 Task: Add an event with the title Team Building Retreat: Outdoor Adventure Activities, date '2024/05/11', time 7:30 AM to 9:30 AMand add a description: Participants will explore techniques for collaborative problem-solving, exploring win-win solutions and alternatives that satisfy both parties' interests. They will also learn how to identify and overcome common negotiation obstacles., put the event into Red category . Add location for the event as: Paris, France, logged in from the account softage.3@softage.netand send the event invitation to softage.5@softage.net and softage.6@softage.net. Set a reminder for the event 30 minutes before
Action: Mouse moved to (129, 128)
Screenshot: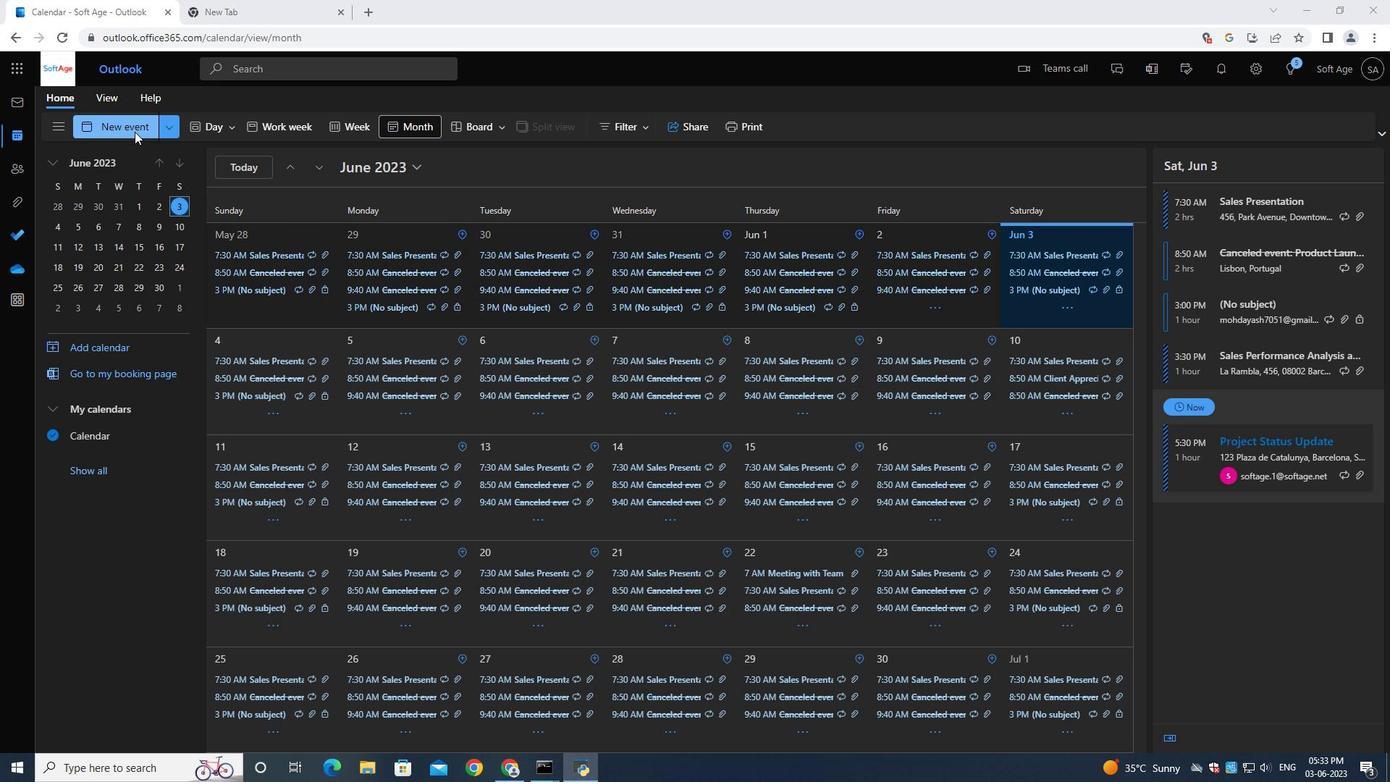 
Action: Mouse pressed left at (129, 128)
Screenshot: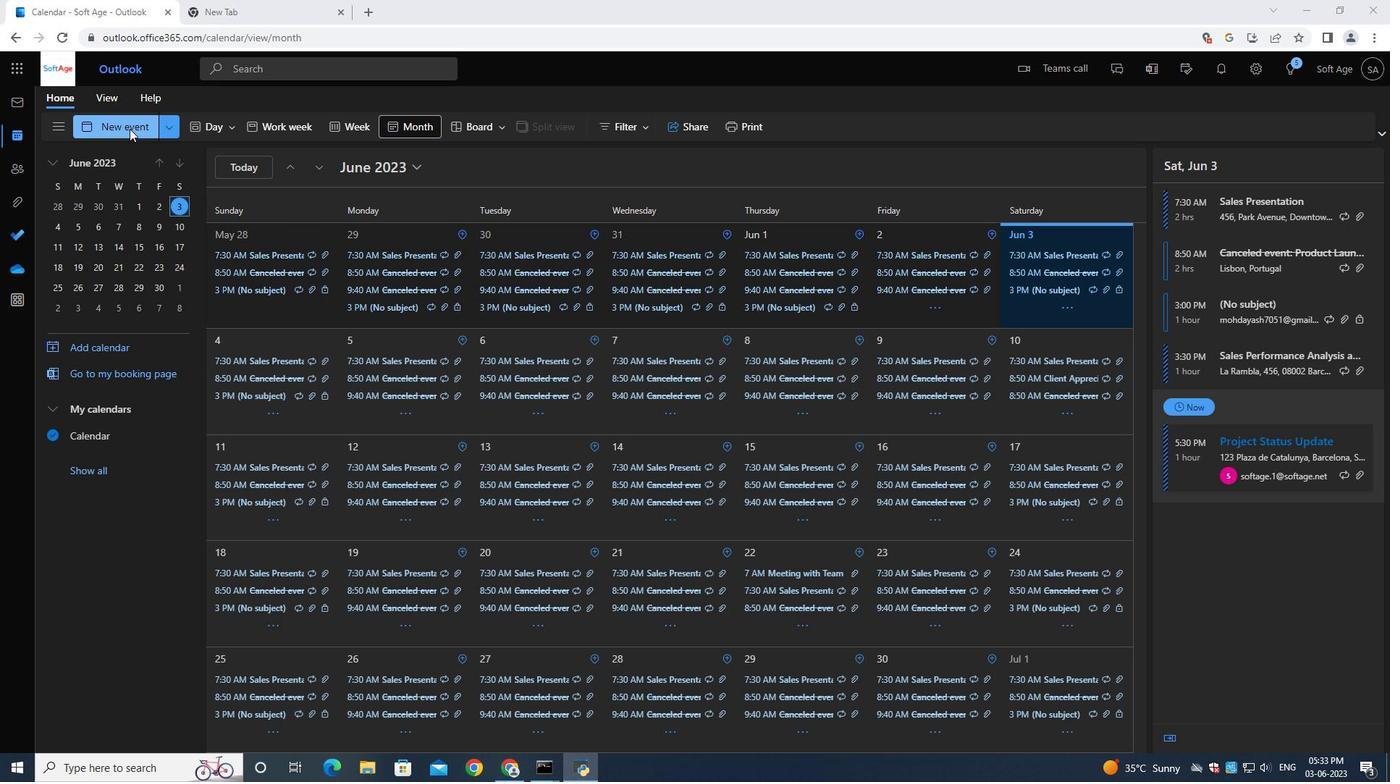 
Action: Mouse moved to (366, 219)
Screenshot: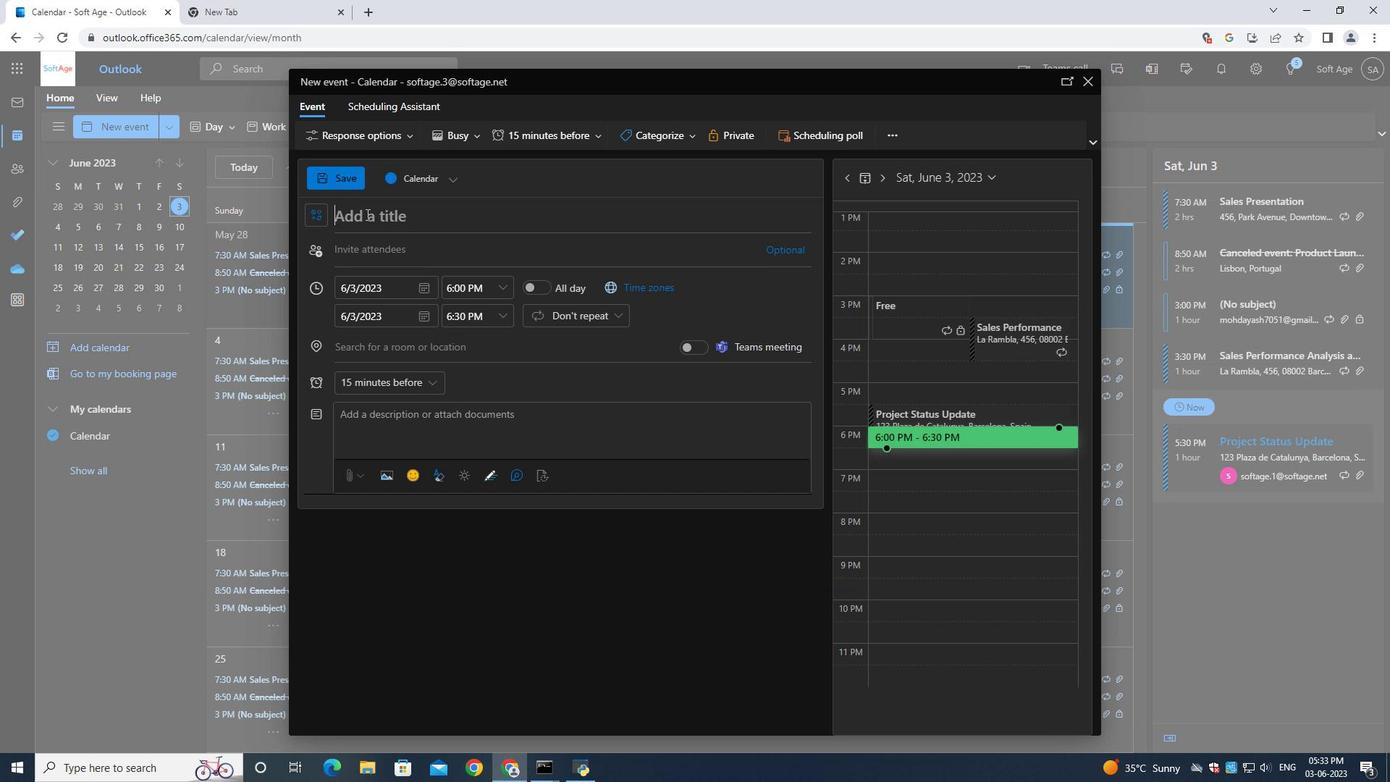 
Action: Key pressed <Key.shift>Team<Key.space><Key.shift>Building<Key.space><Key.shift>Retreat<Key.shift_r><Key.shift_r>:<Key.space><Key.shift><Key.shift><Key.shift><Key.shift><Key.shift><Key.shift><Key.shift><Key.shift><Key.shift><Key.shift><Key.shift><Key.shift><Key.shift><Key.shift><Key.shift><Key.shift><Key.shift><Key.shift><Key.shift><Key.shift><Key.shift><Key.shift><Key.shift><Key.shift><Key.shift><Key.shift><Key.shift><Key.shift><Key.shift><Key.shift><Key.shift><Key.shift><Key.shift><Key.shift>Outdoor<Key.space><Key.shift>Adventure<Key.space><Key.shift>Activities
Screenshot: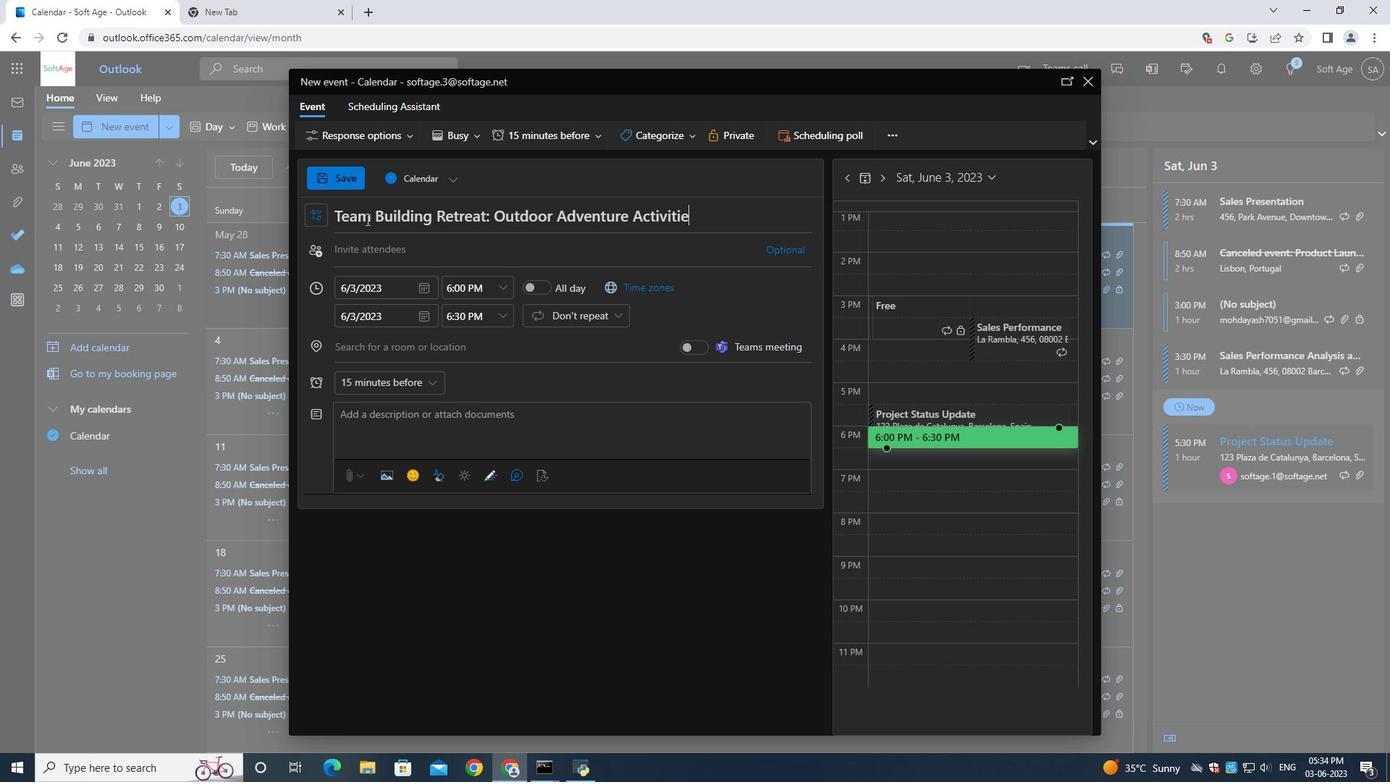 
Action: Mouse moved to (431, 290)
Screenshot: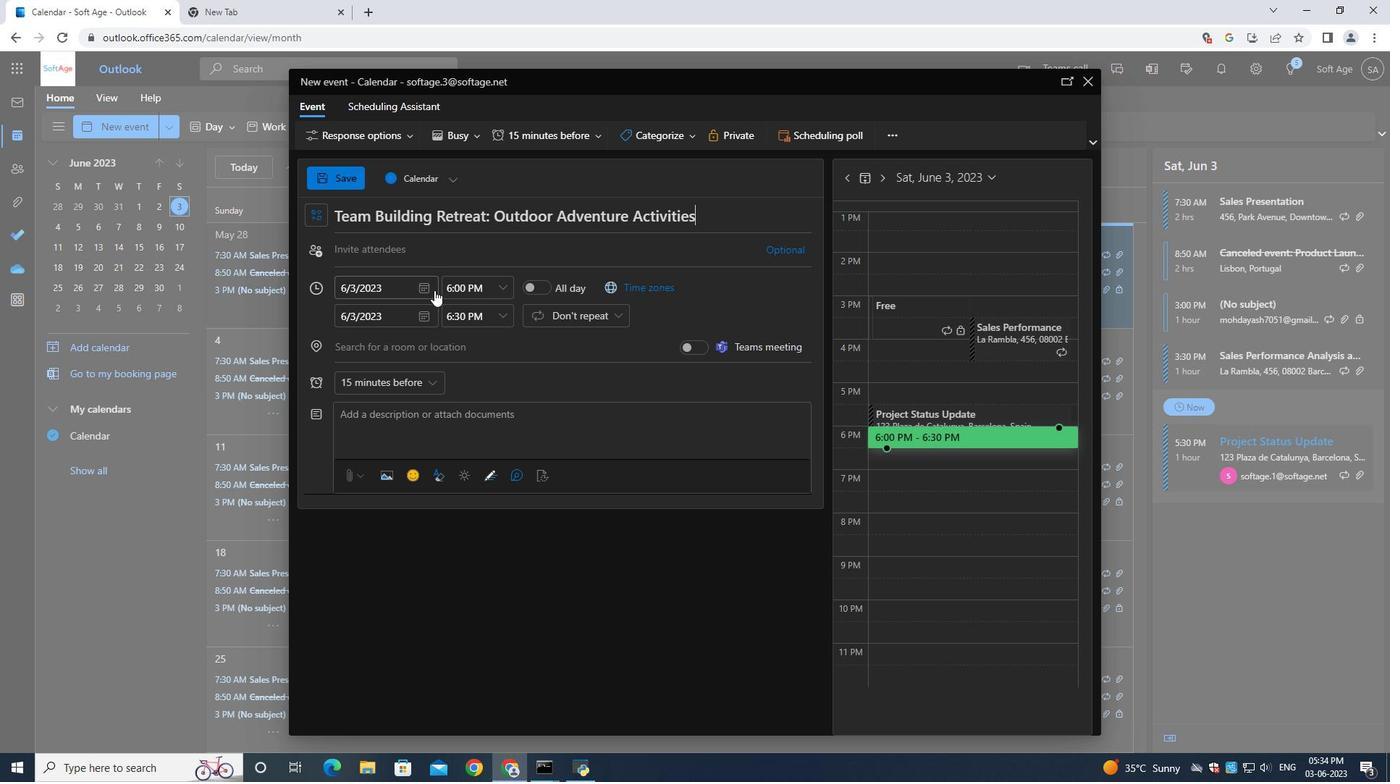 
Action: Mouse pressed left at (431, 290)
Screenshot: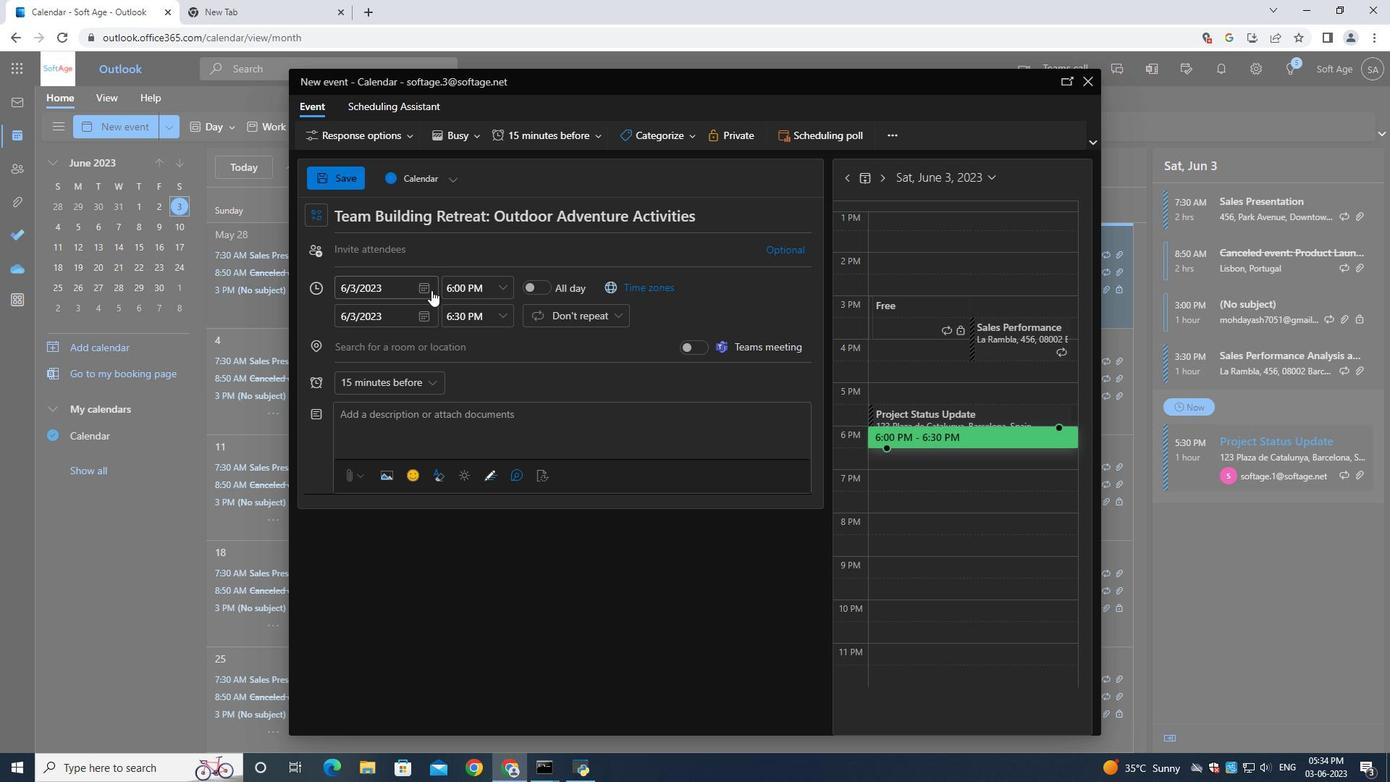 
Action: Mouse moved to (476, 317)
Screenshot: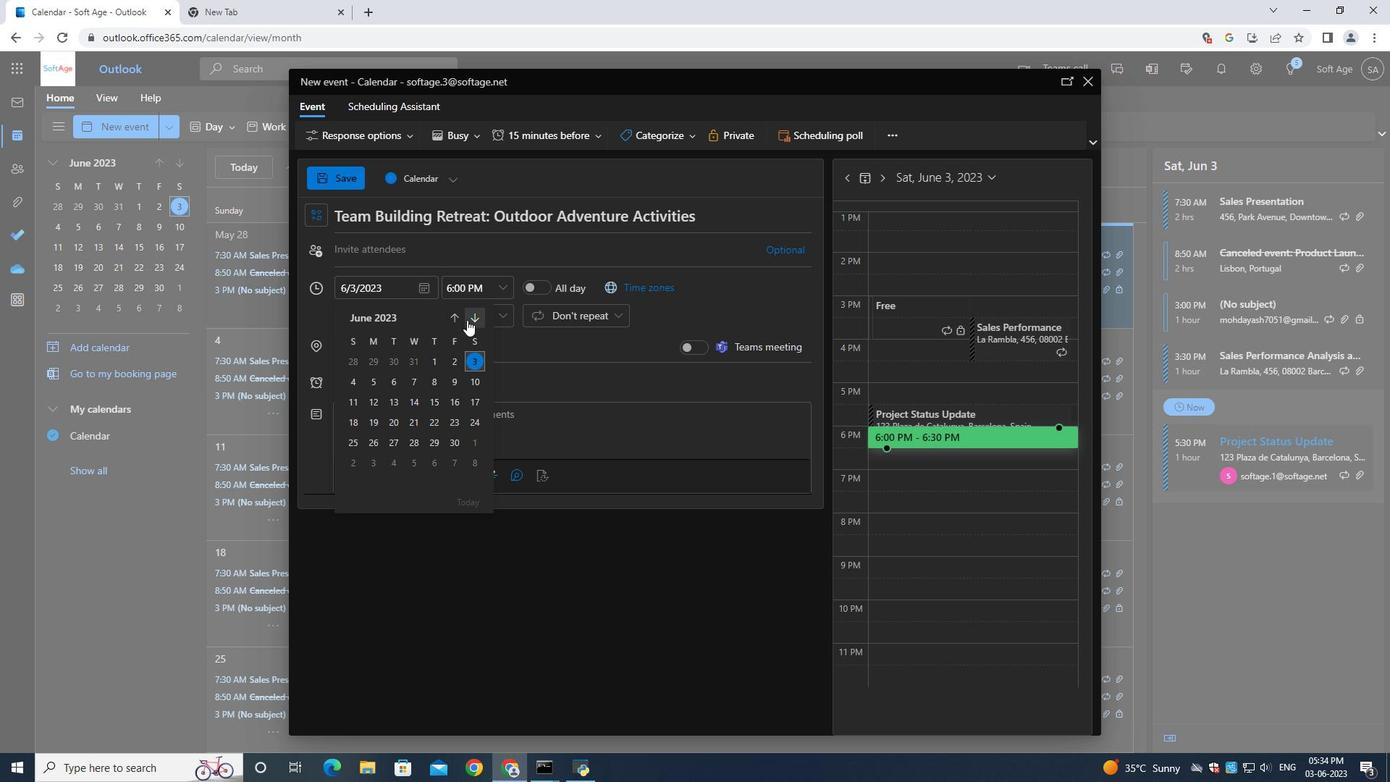 
Action: Mouse pressed left at (476, 317)
Screenshot: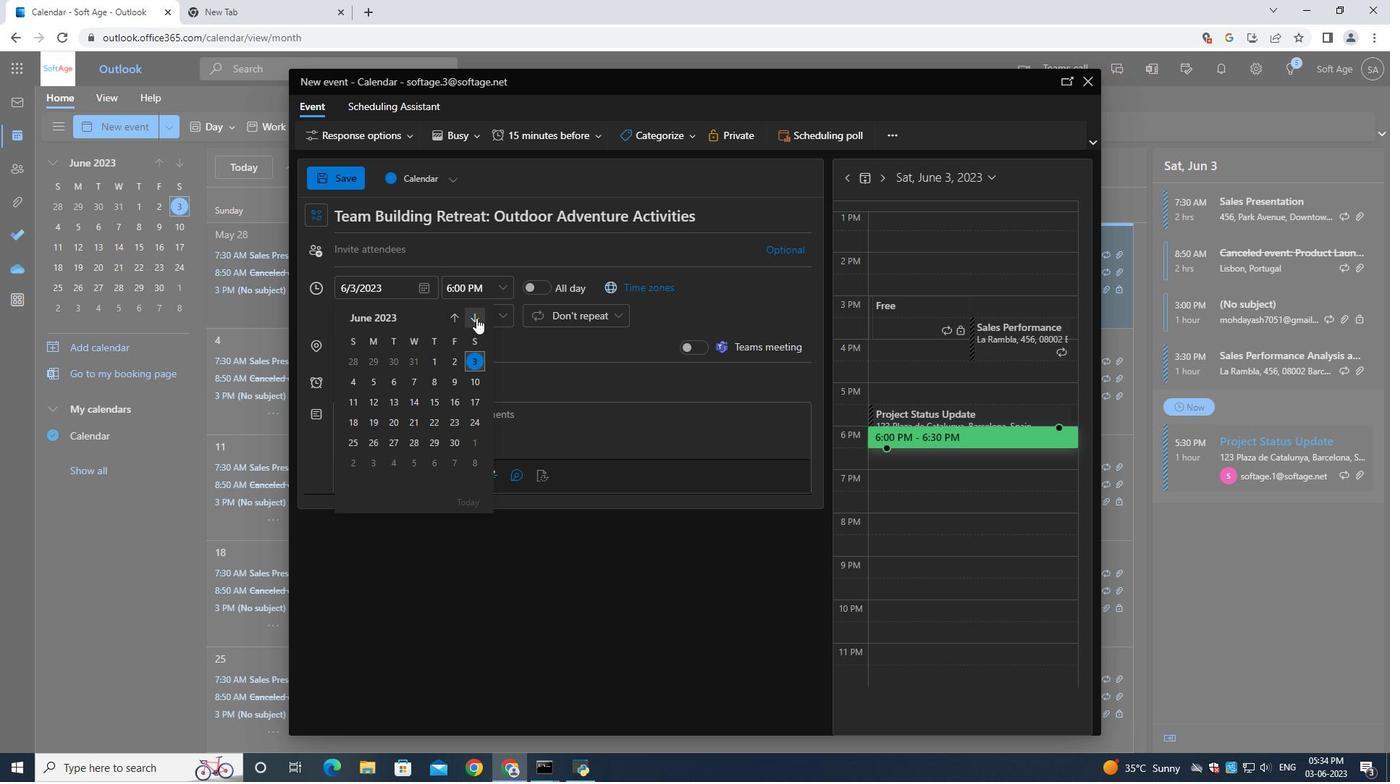 
Action: Mouse moved to (475, 317)
Screenshot: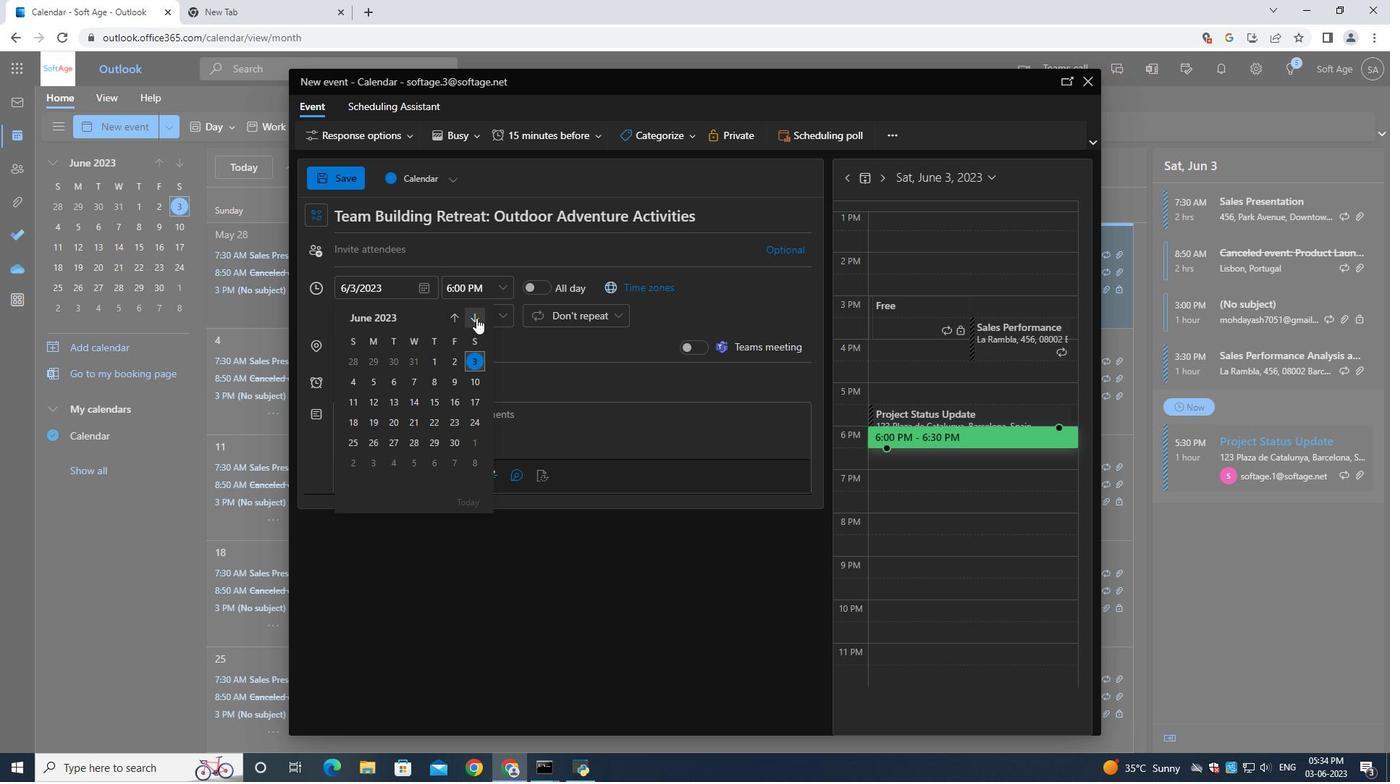 
Action: Mouse pressed left at (475, 317)
Screenshot: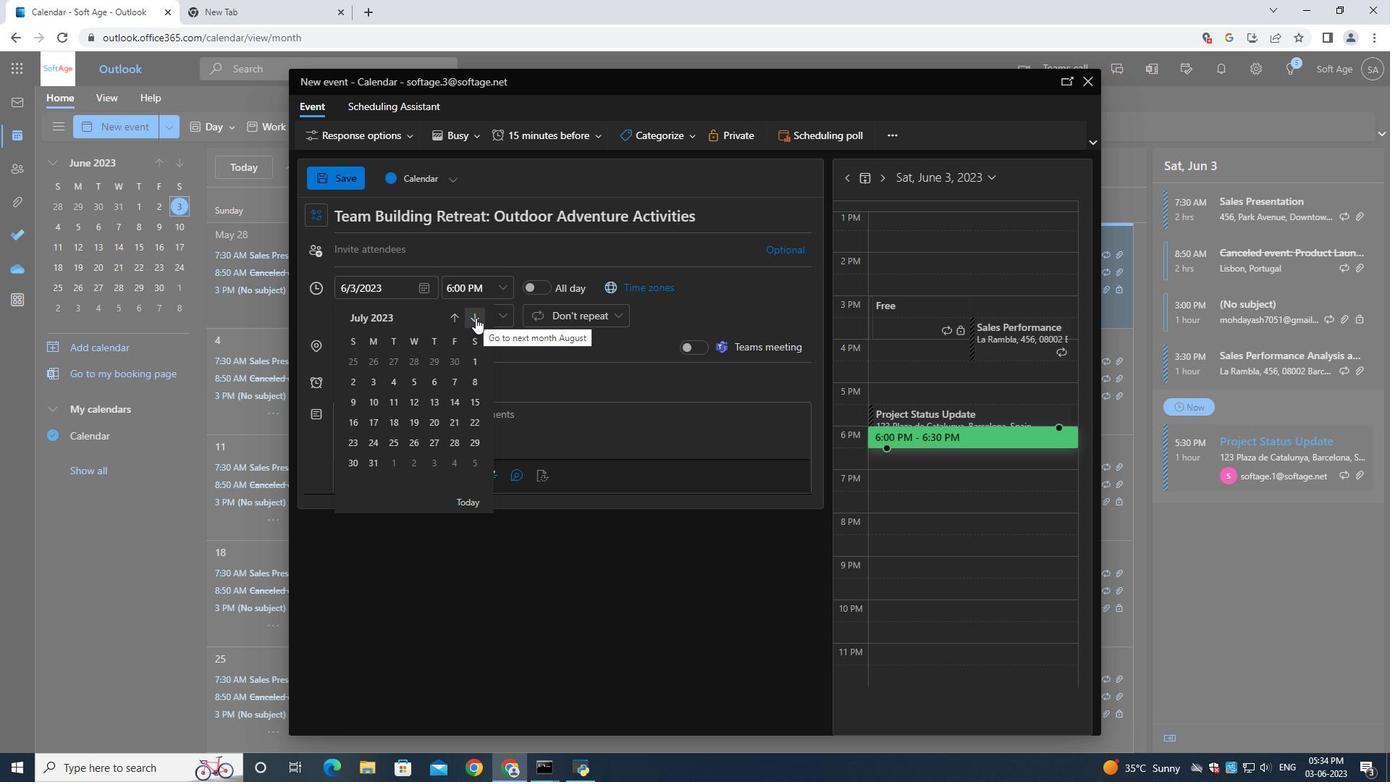 
Action: Mouse moved to (477, 317)
Screenshot: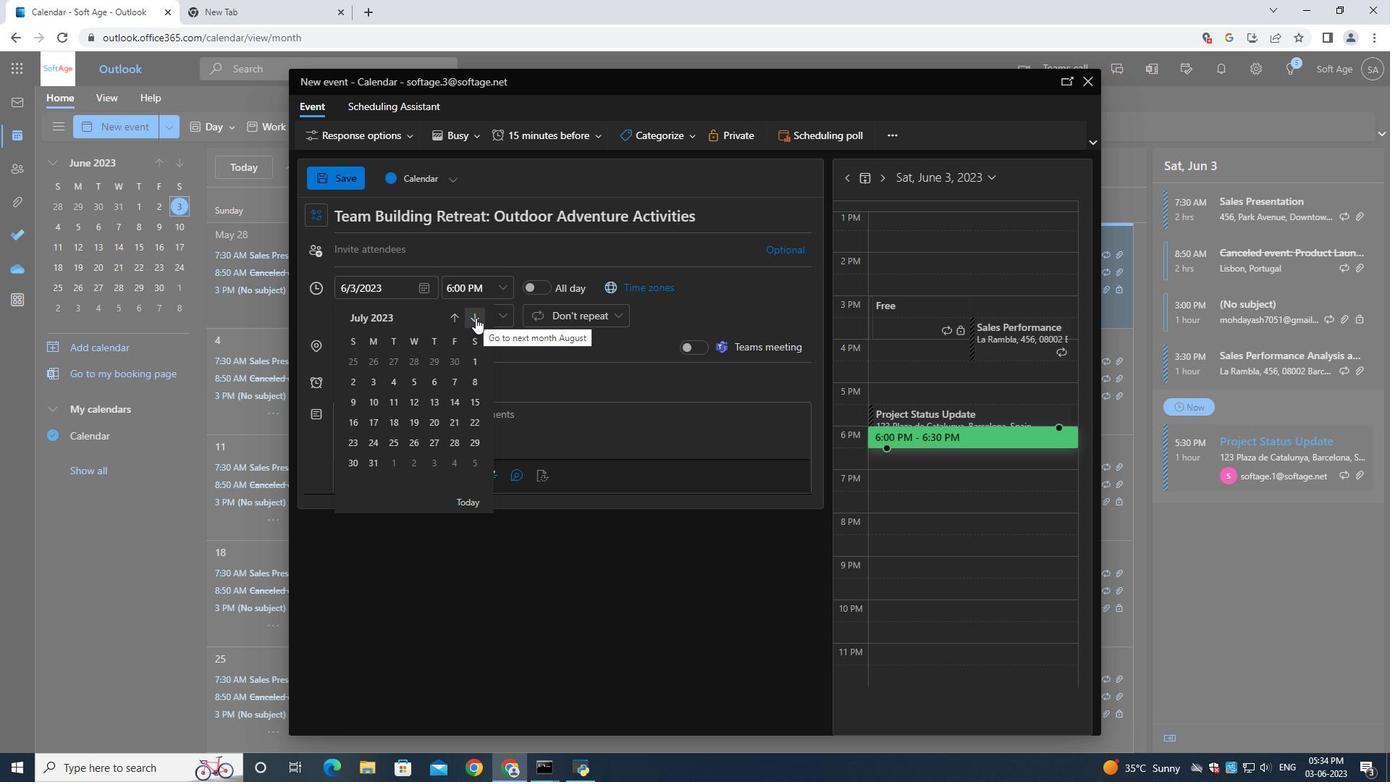 
Action: Mouse pressed left at (477, 317)
Screenshot: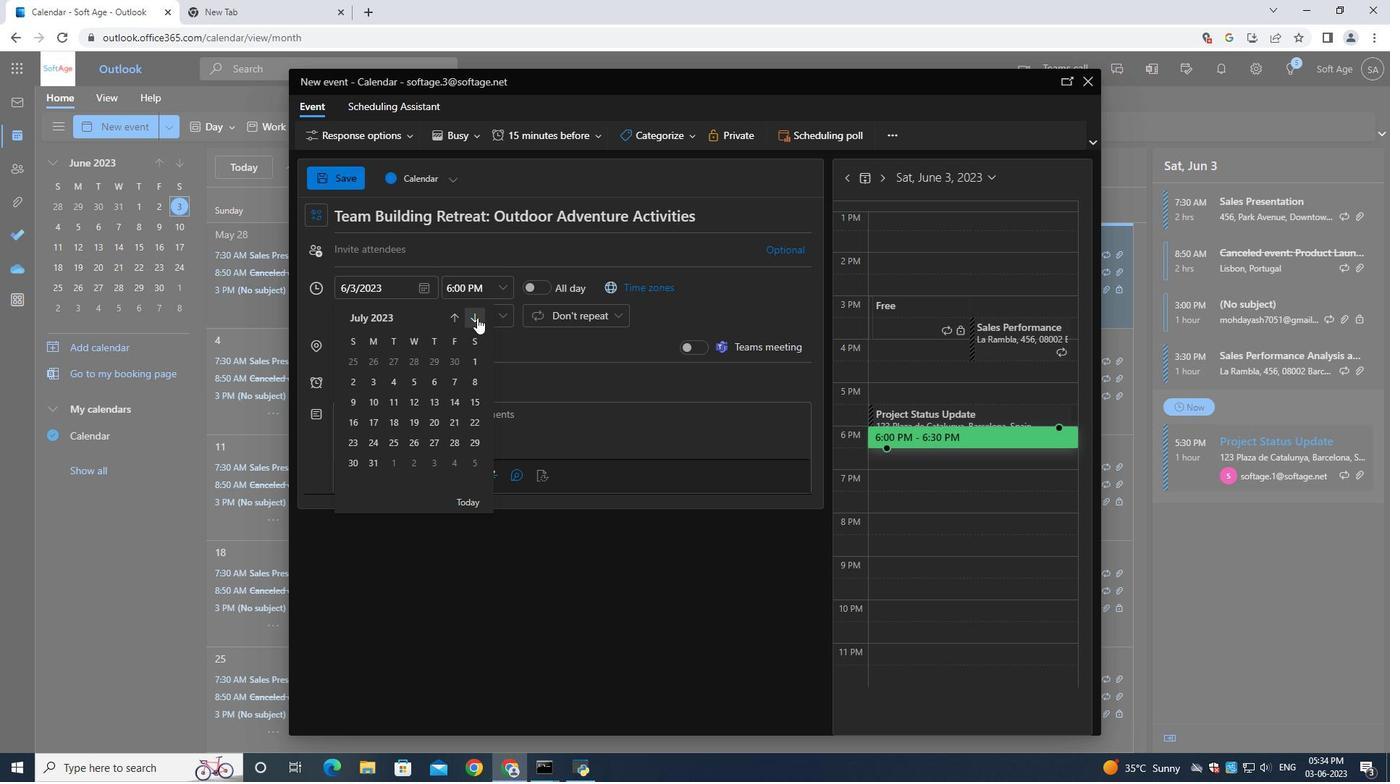 
Action: Mouse pressed left at (477, 317)
Screenshot: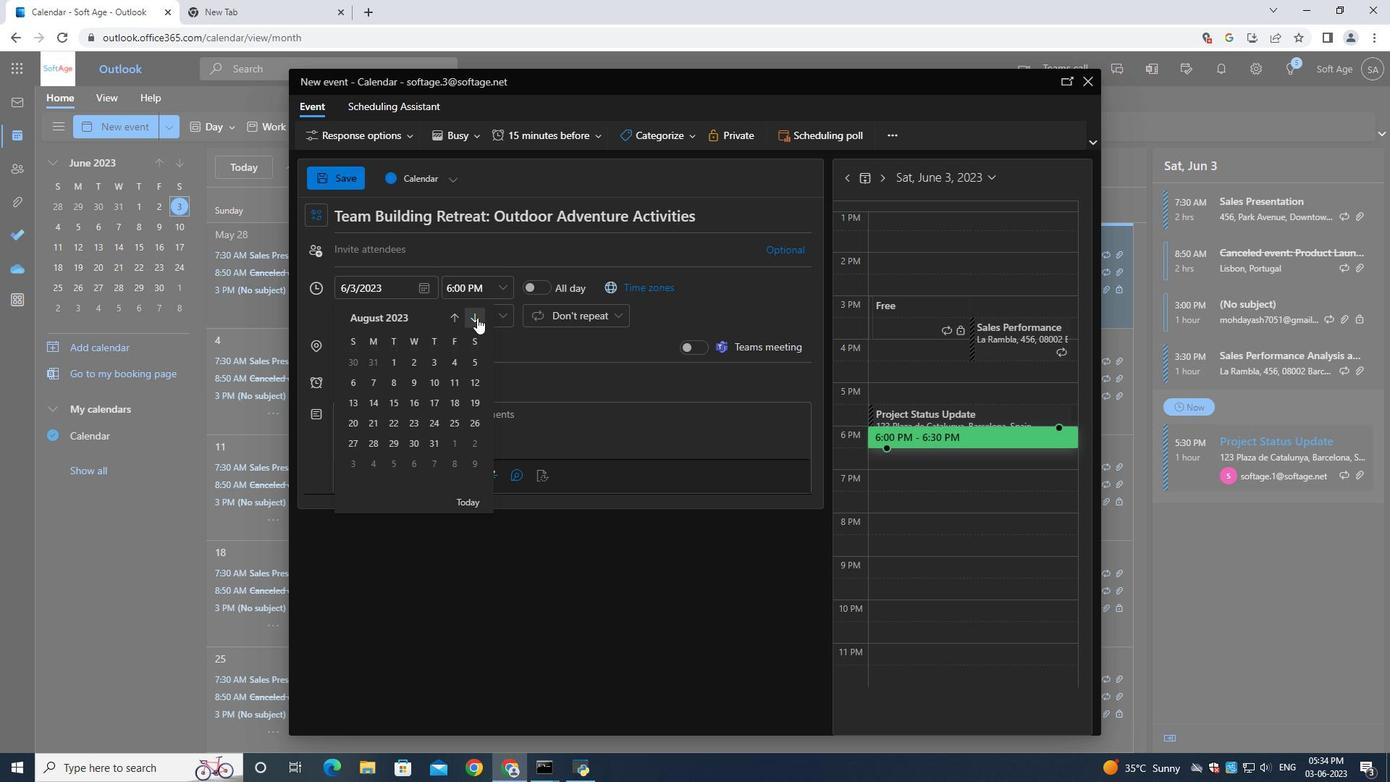 
Action: Mouse pressed left at (477, 317)
Screenshot: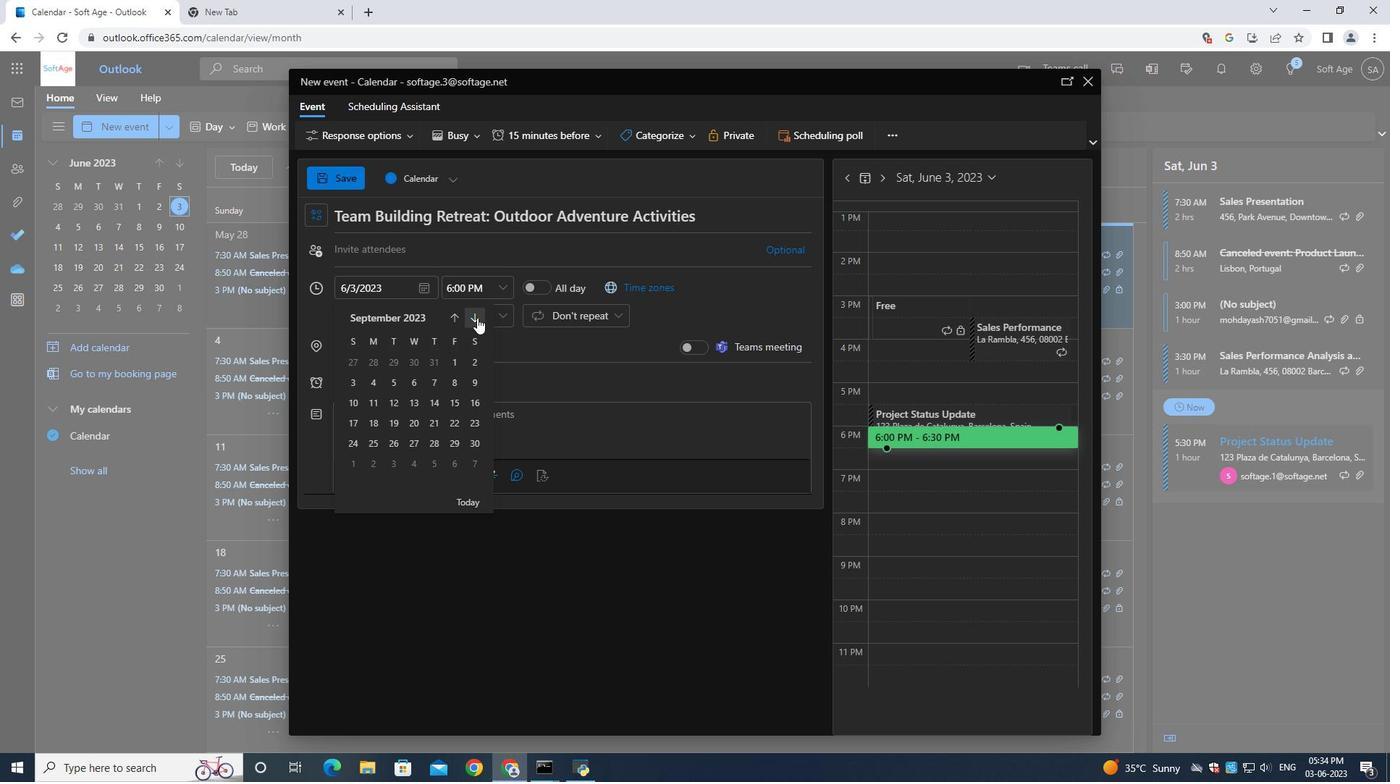 
Action: Mouse moved to (477, 319)
Screenshot: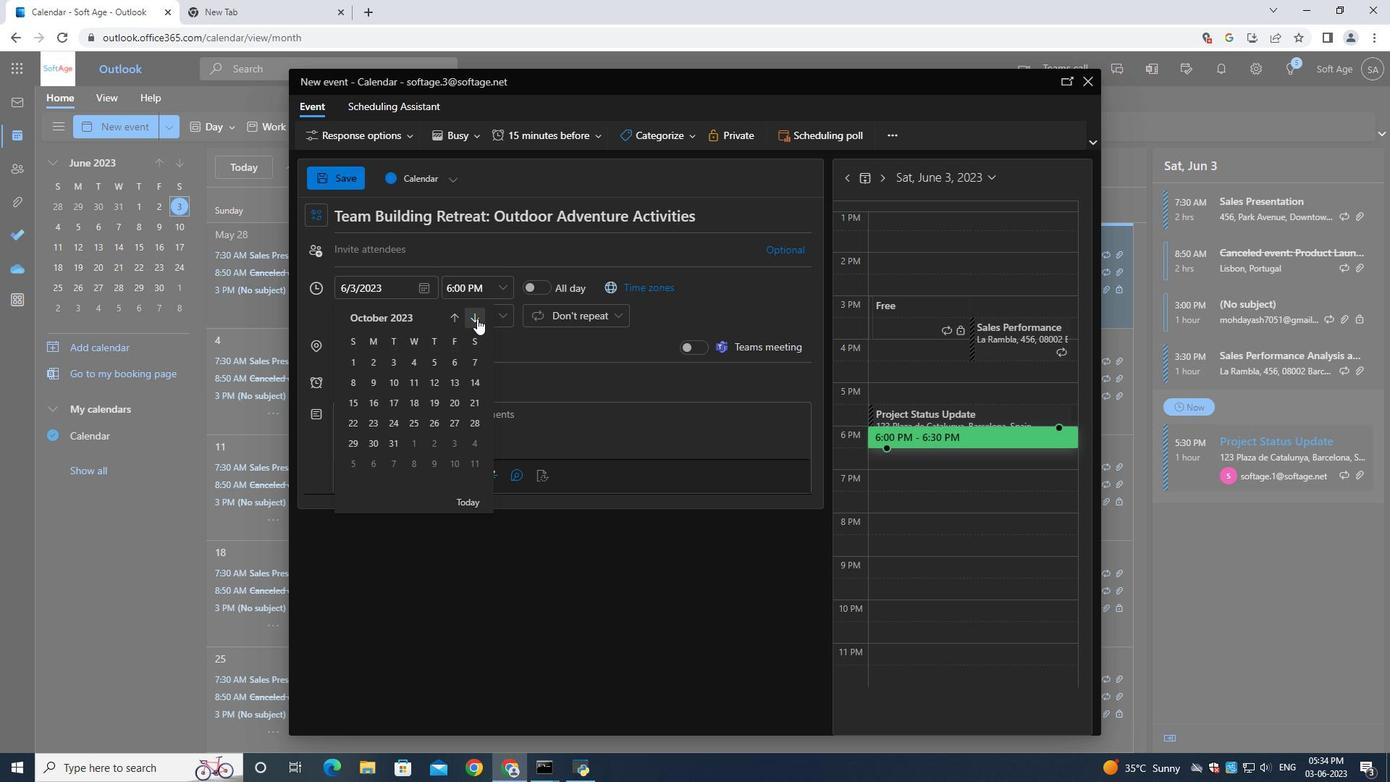 
Action: Mouse pressed left at (477, 319)
Screenshot: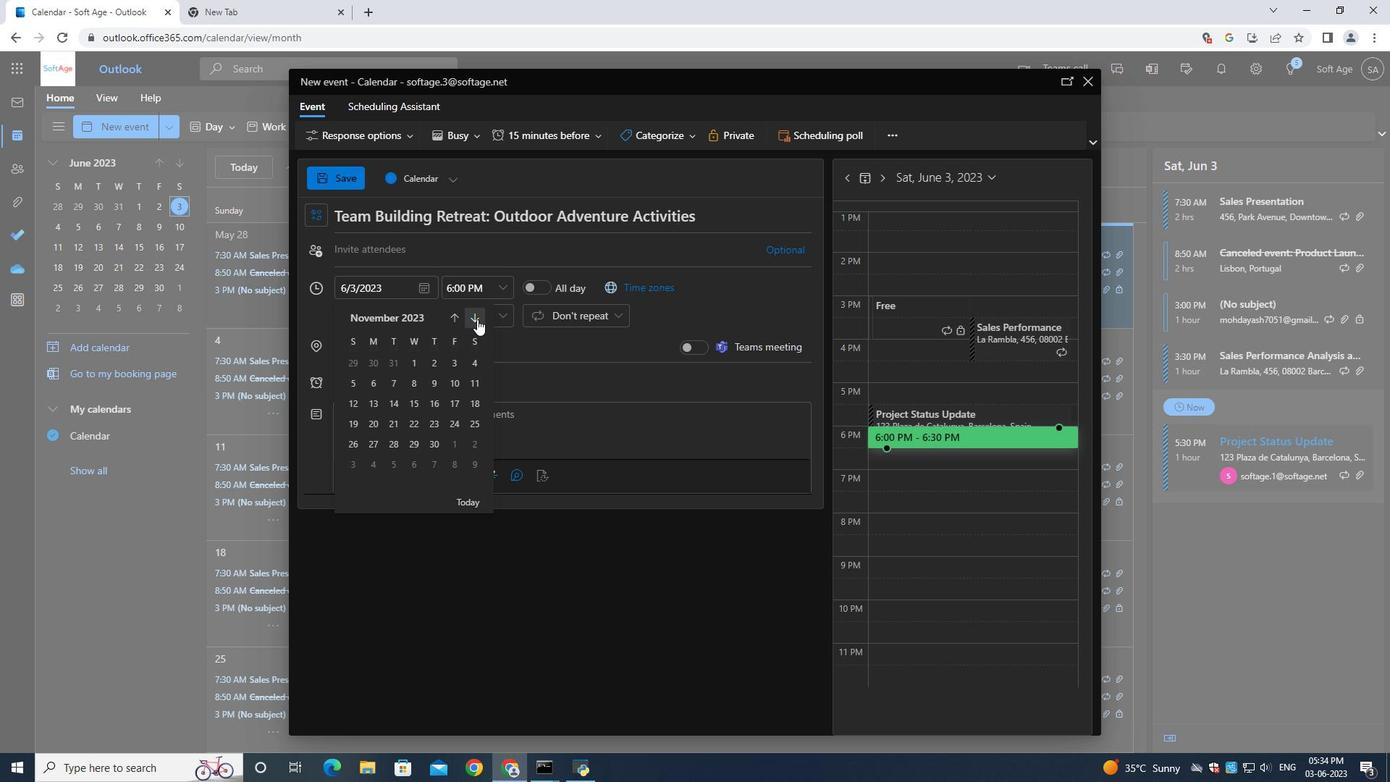 
Action: Mouse pressed left at (477, 319)
Screenshot: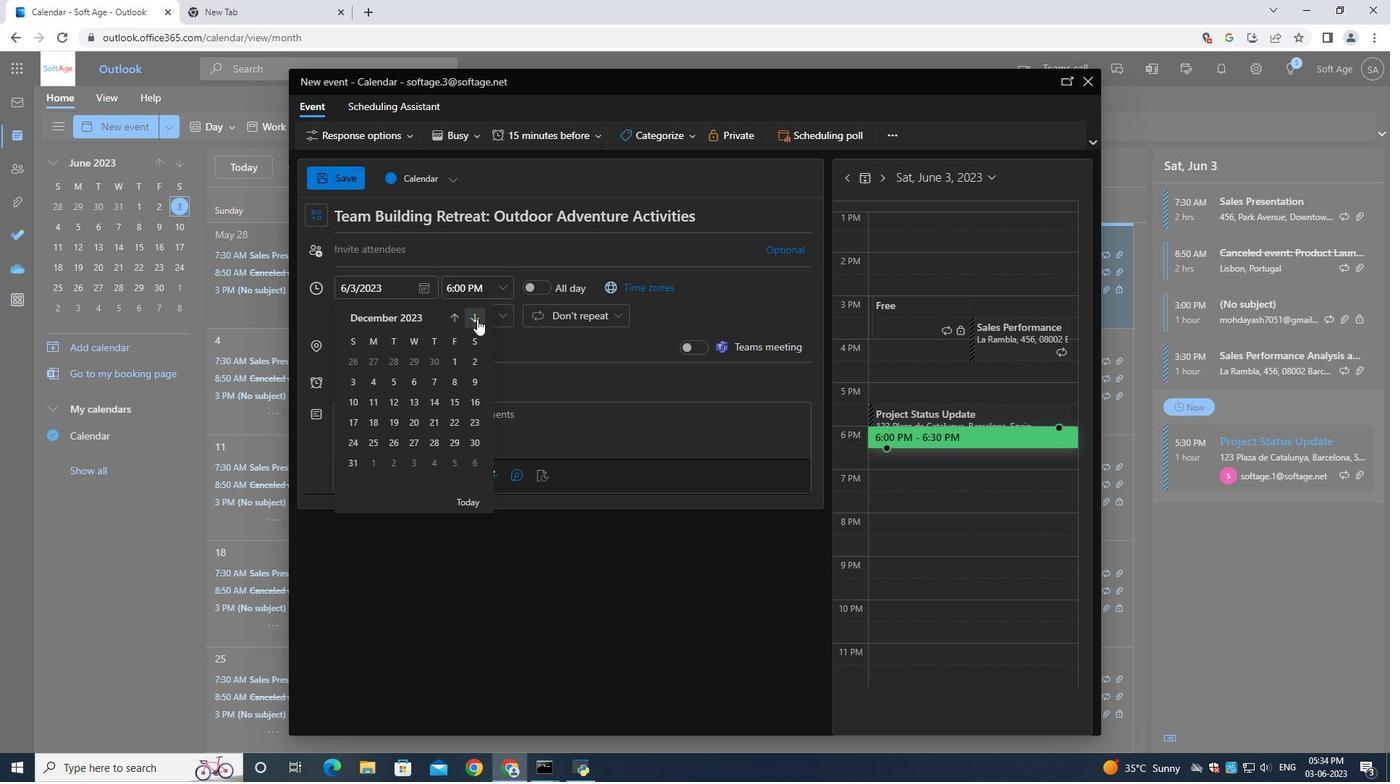
Action: Mouse pressed left at (477, 319)
Screenshot: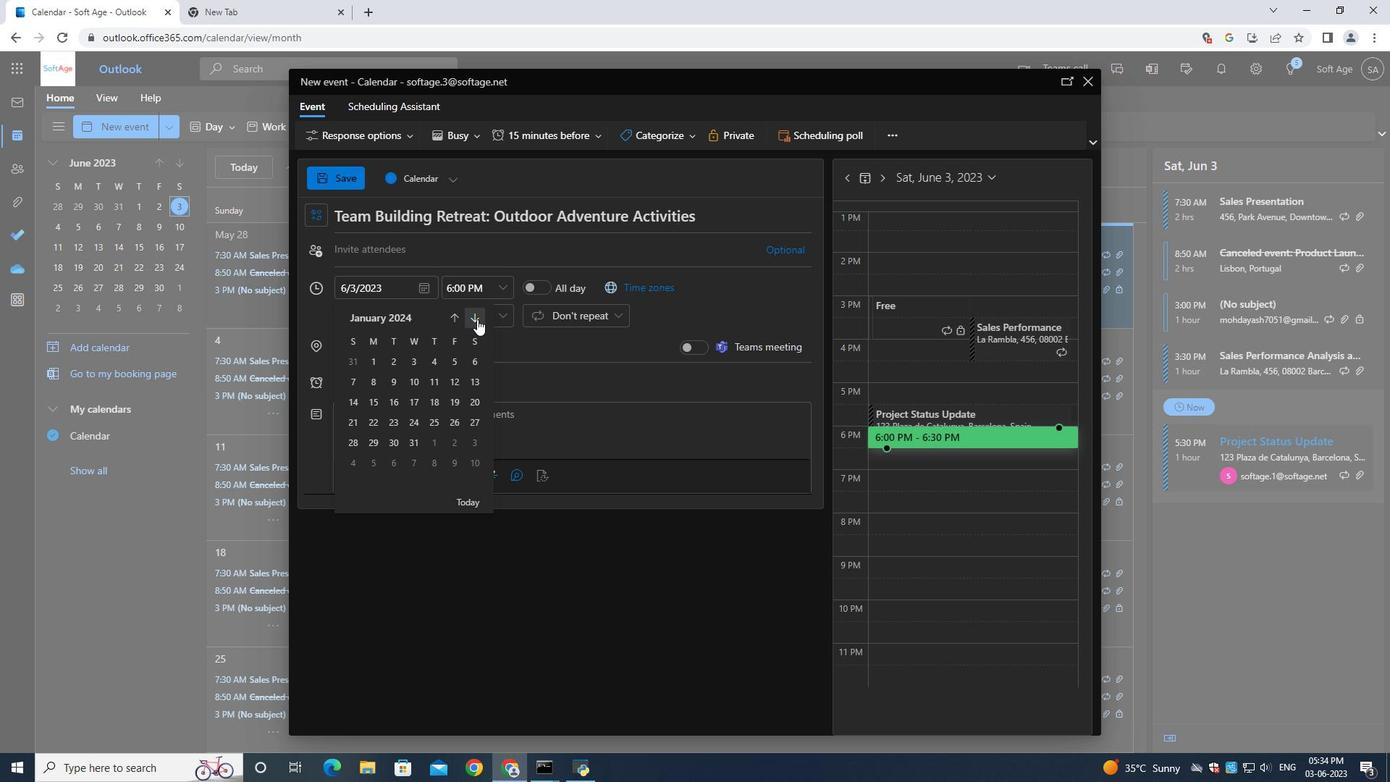 
Action: Mouse pressed left at (477, 319)
Screenshot: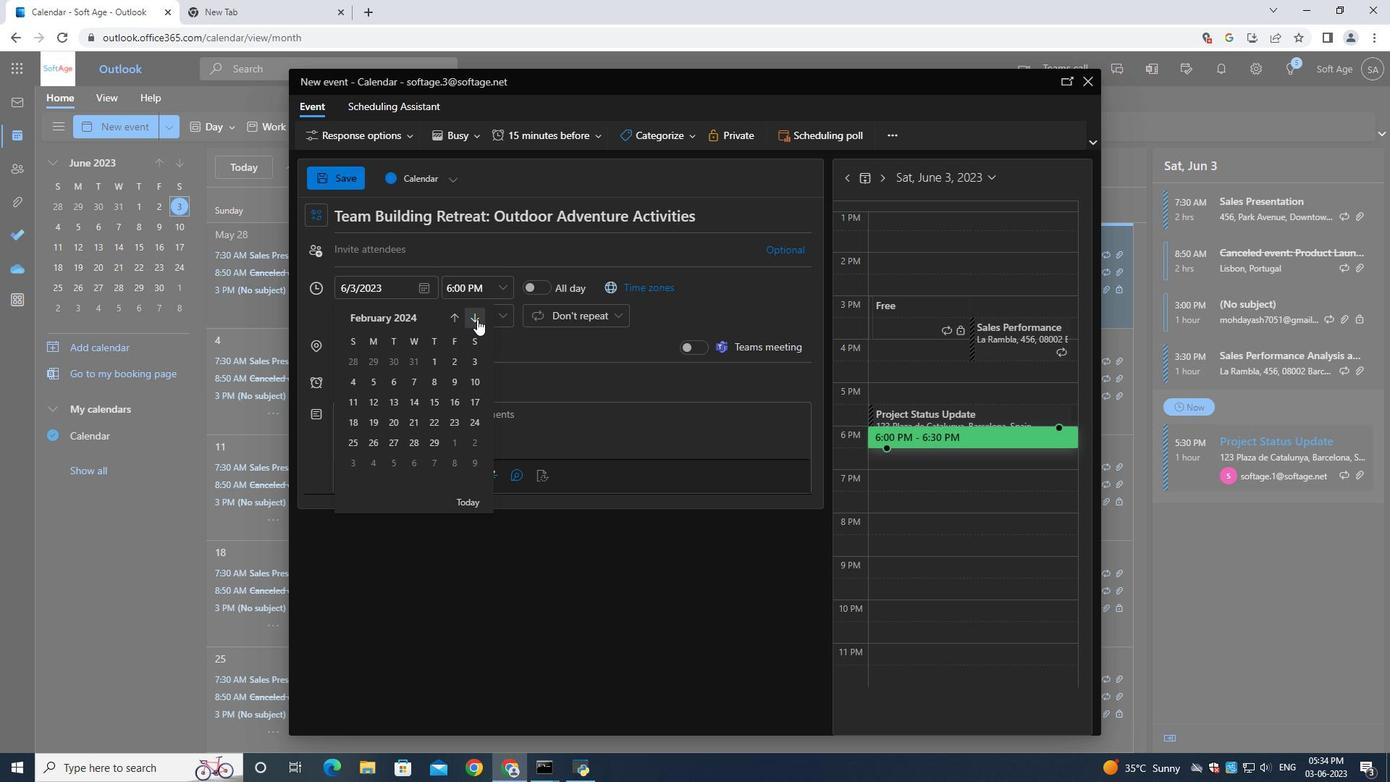 
Action: Mouse pressed left at (477, 319)
Screenshot: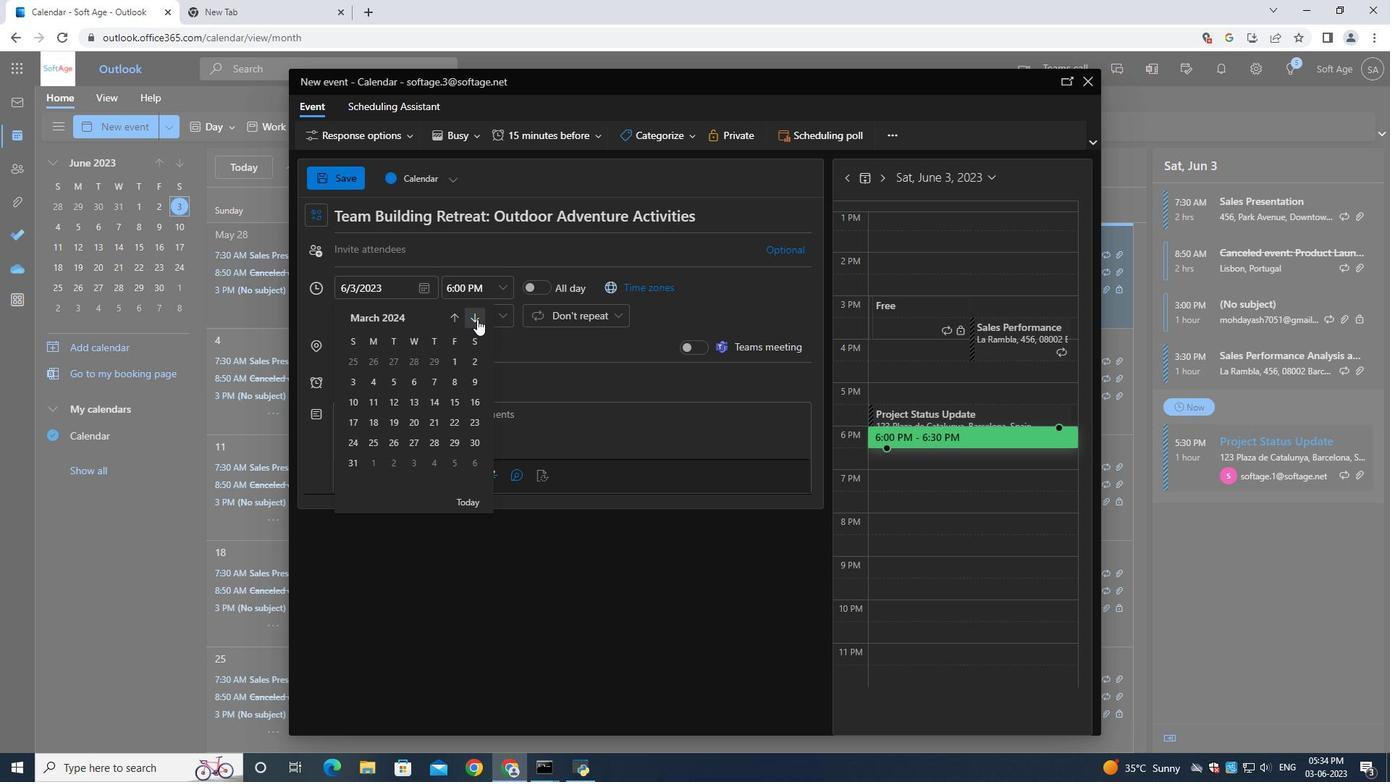 
Action: Mouse pressed left at (477, 319)
Screenshot: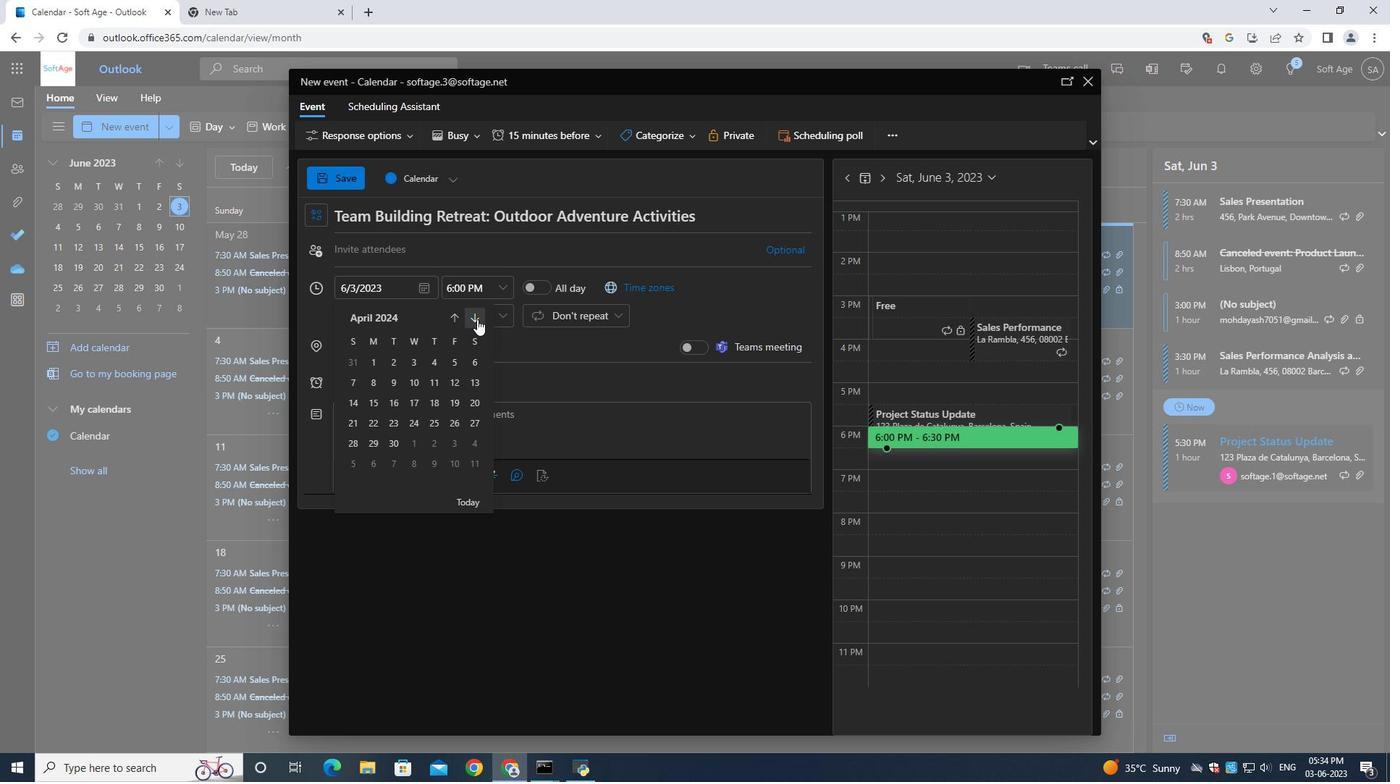 
Action: Mouse moved to (470, 384)
Screenshot: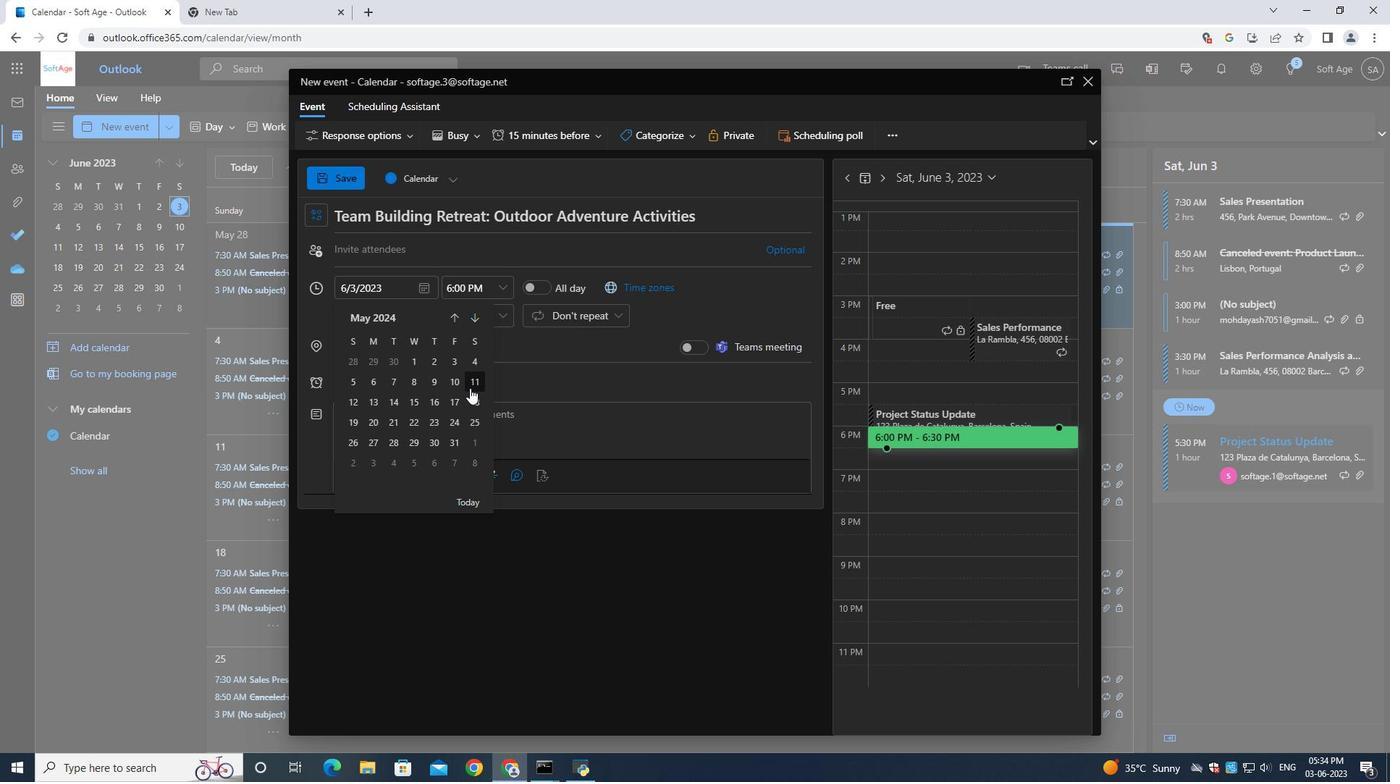 
Action: Mouse pressed left at (470, 384)
Screenshot: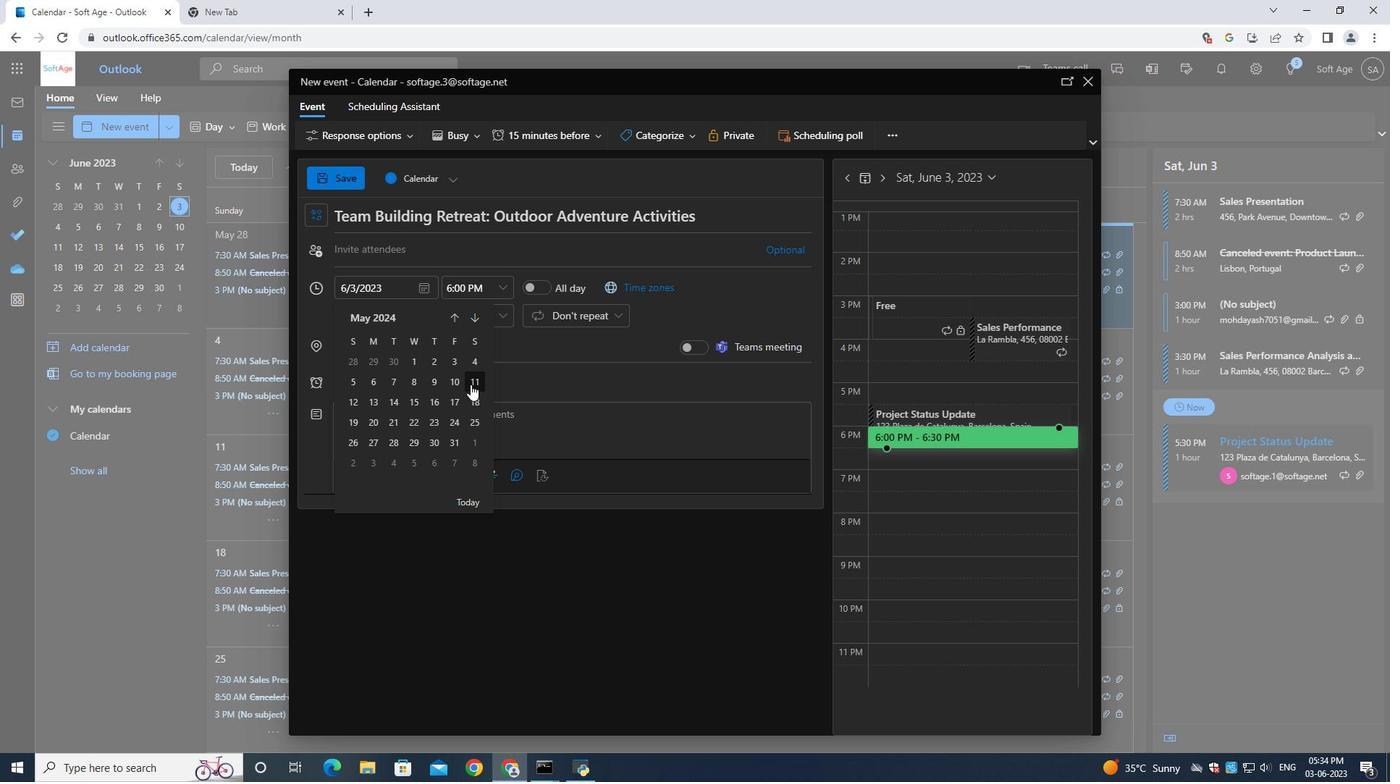 
Action: Mouse moved to (479, 294)
Screenshot: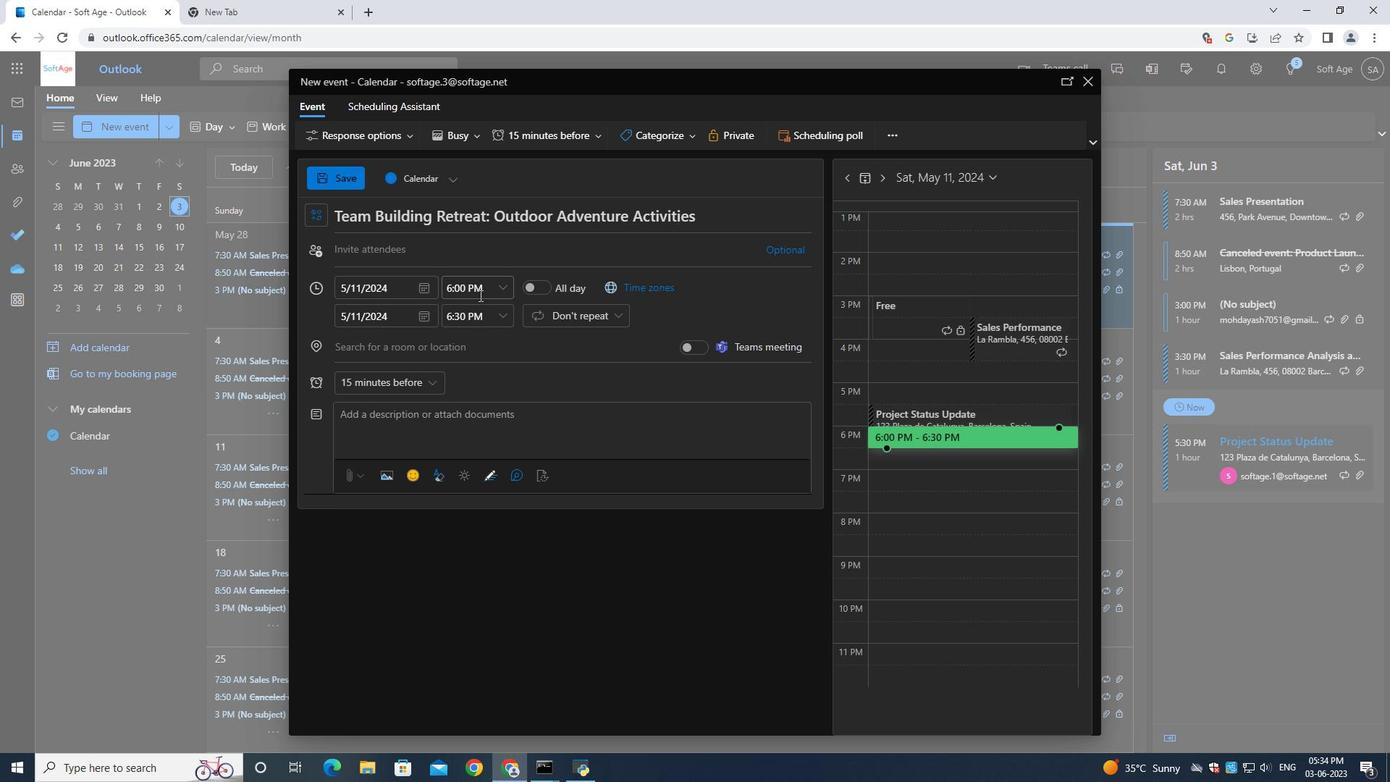 
Action: Mouse pressed left at (479, 294)
Screenshot: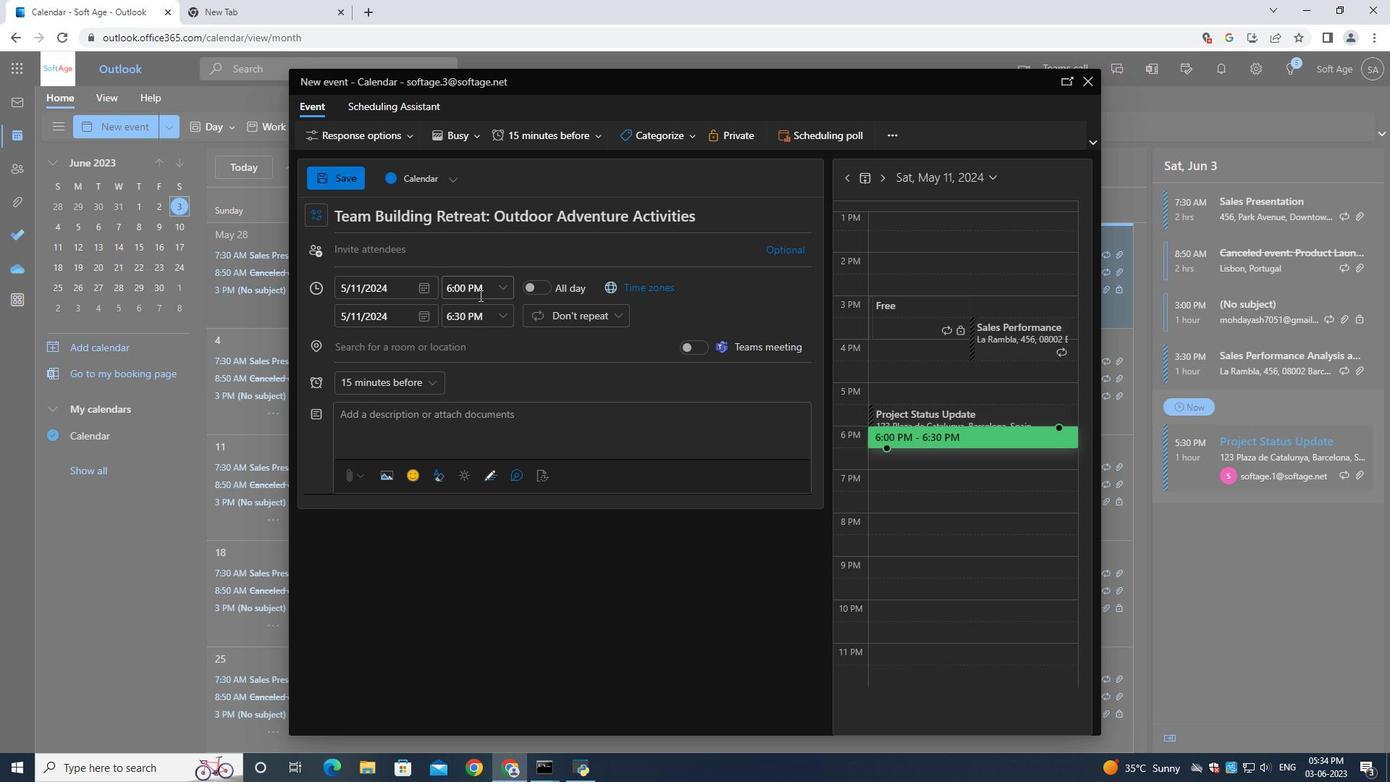 
Action: Key pressed 7<Key.shift_r>:30<Key.shift>Am<Key.backspace><Key.shift>M
Screenshot: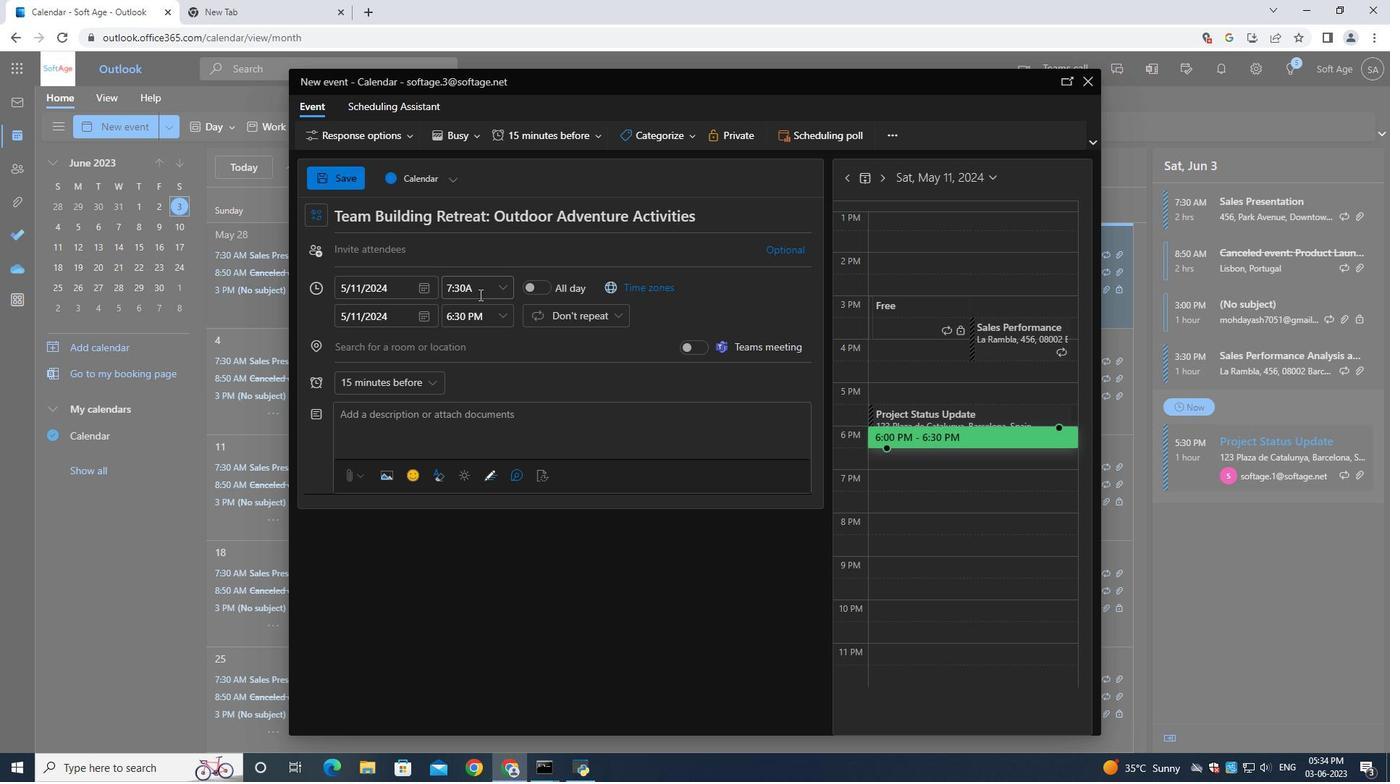 
Action: Mouse moved to (474, 313)
Screenshot: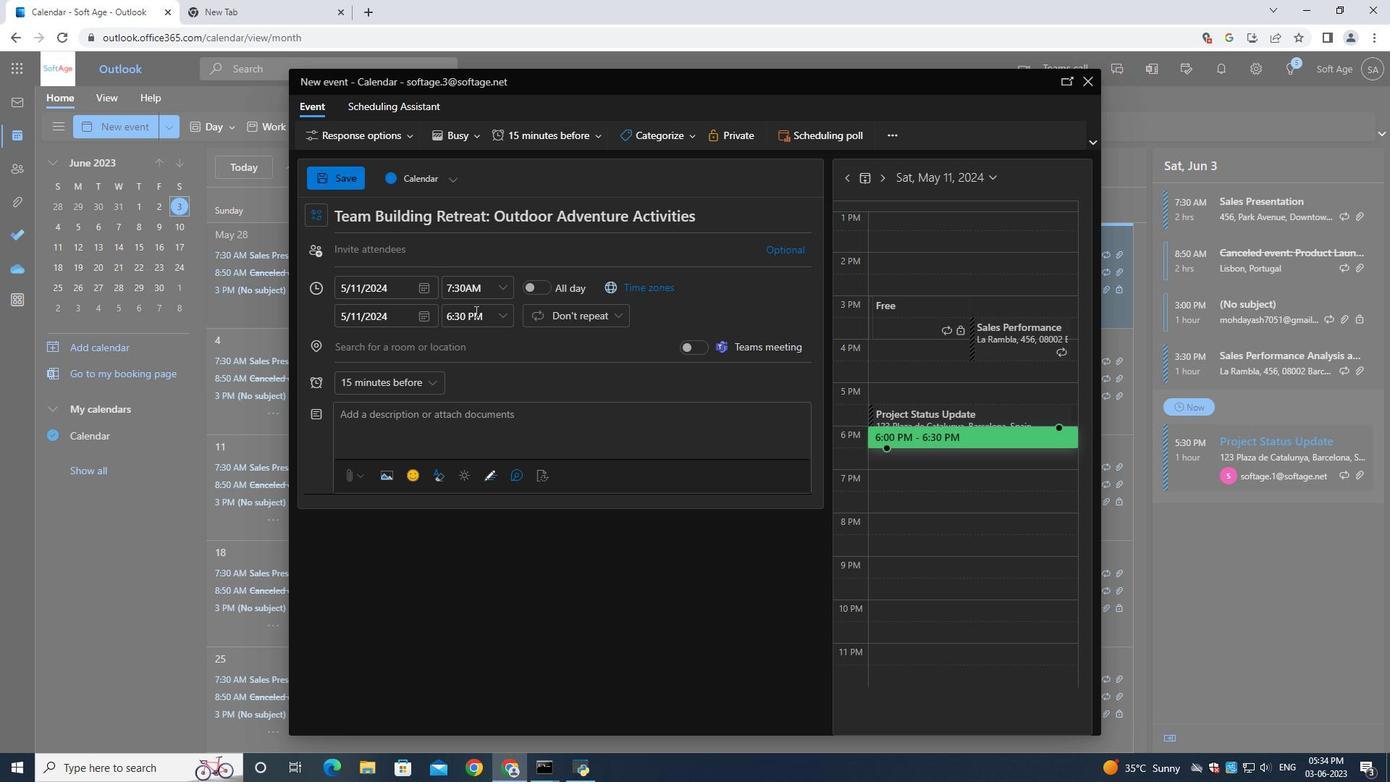 
Action: Mouse pressed left at (474, 313)
Screenshot: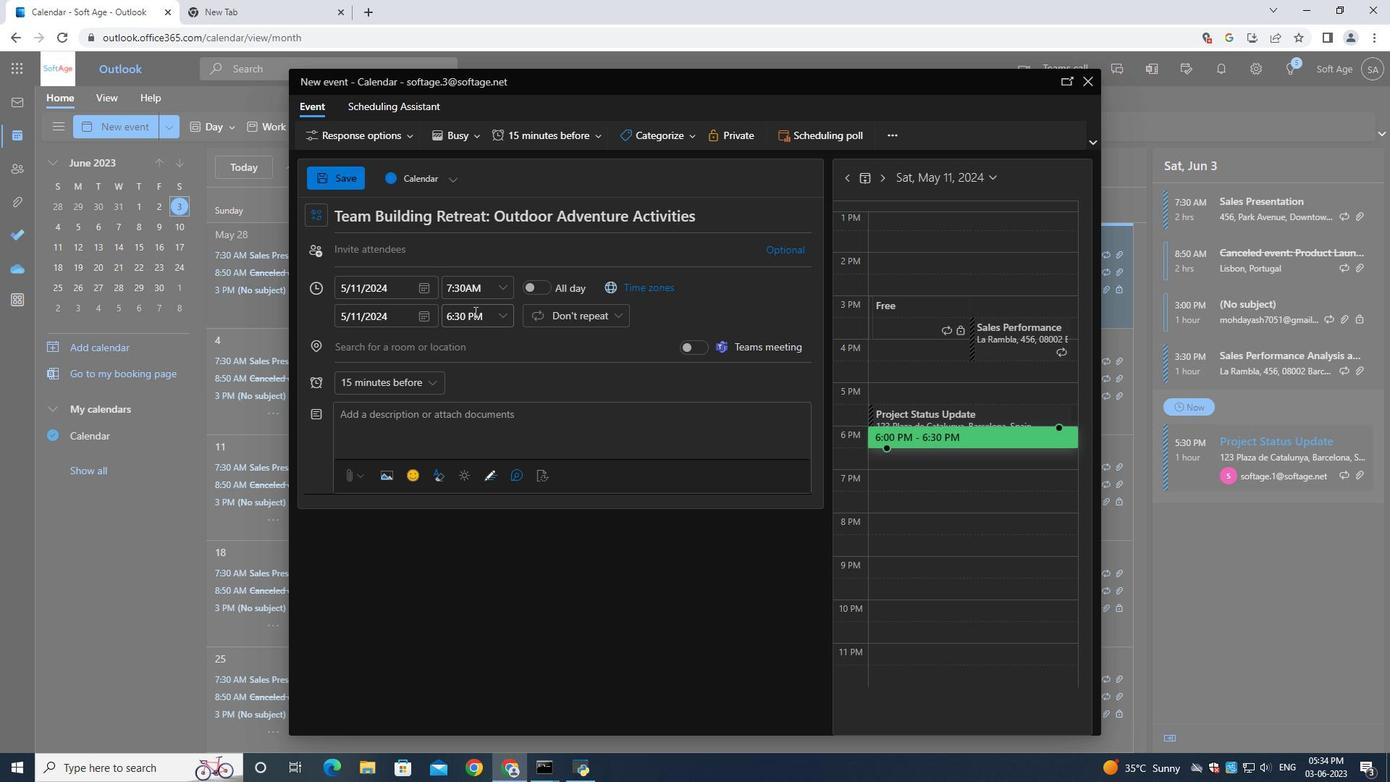 
Action: Key pressed 9<Key.shift_r>:30<Key.shift>AM
Screenshot: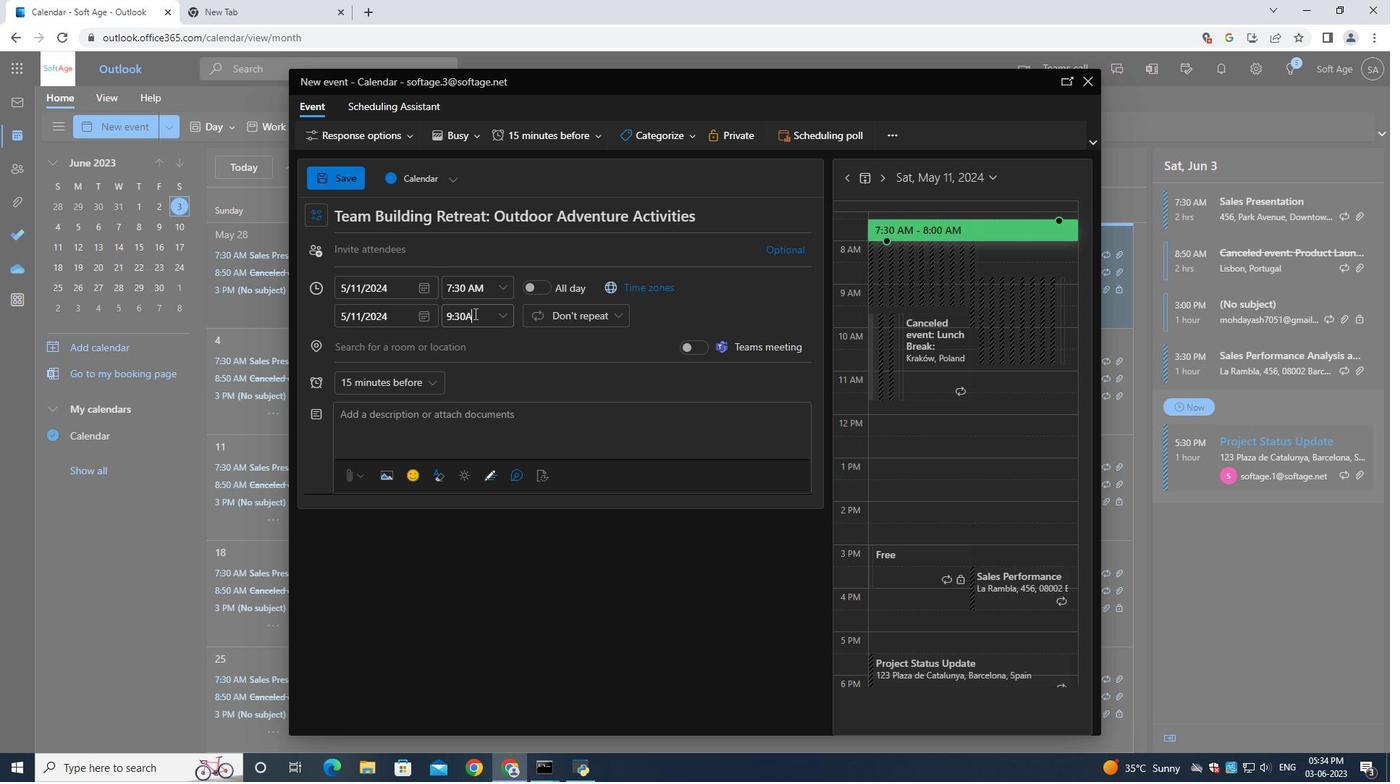 
Action: Mouse moved to (361, 422)
Screenshot: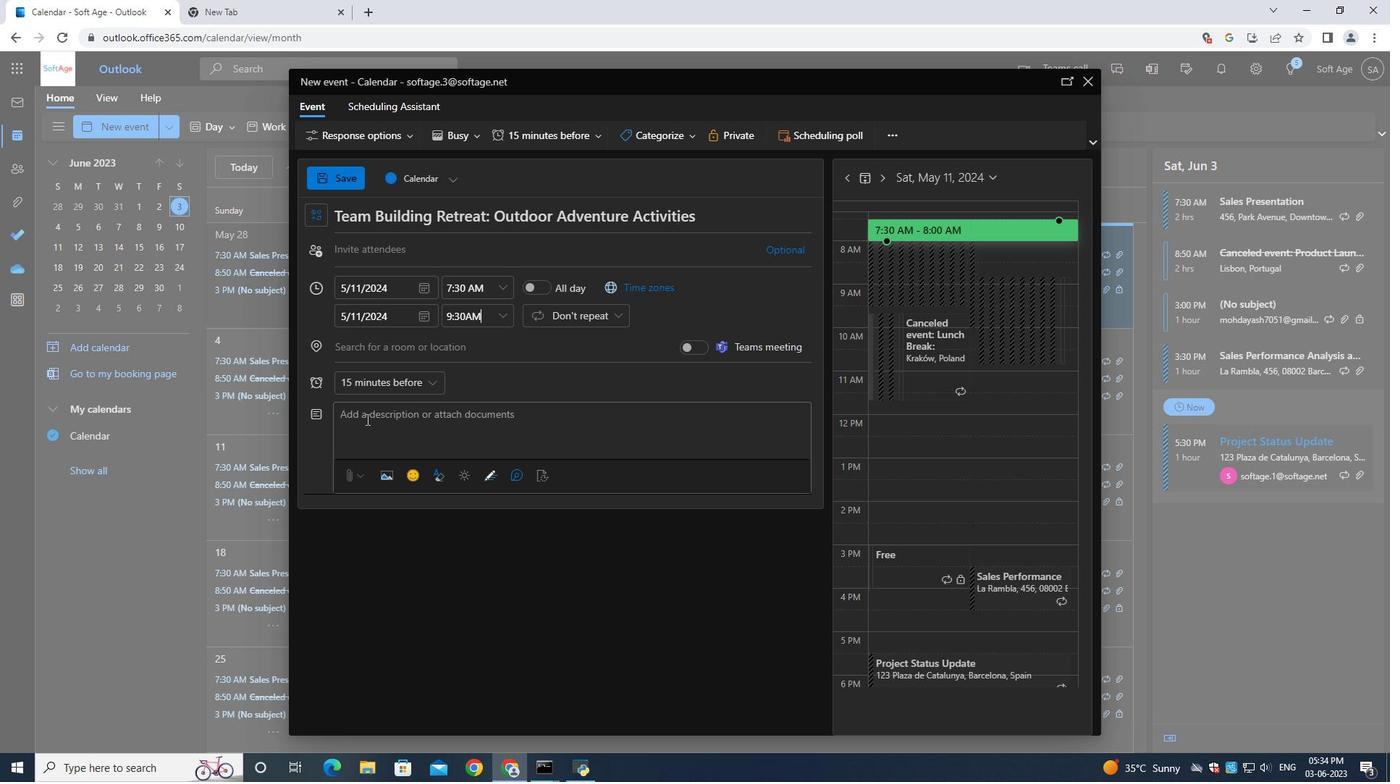 
Action: Mouse pressed left at (361, 422)
Screenshot: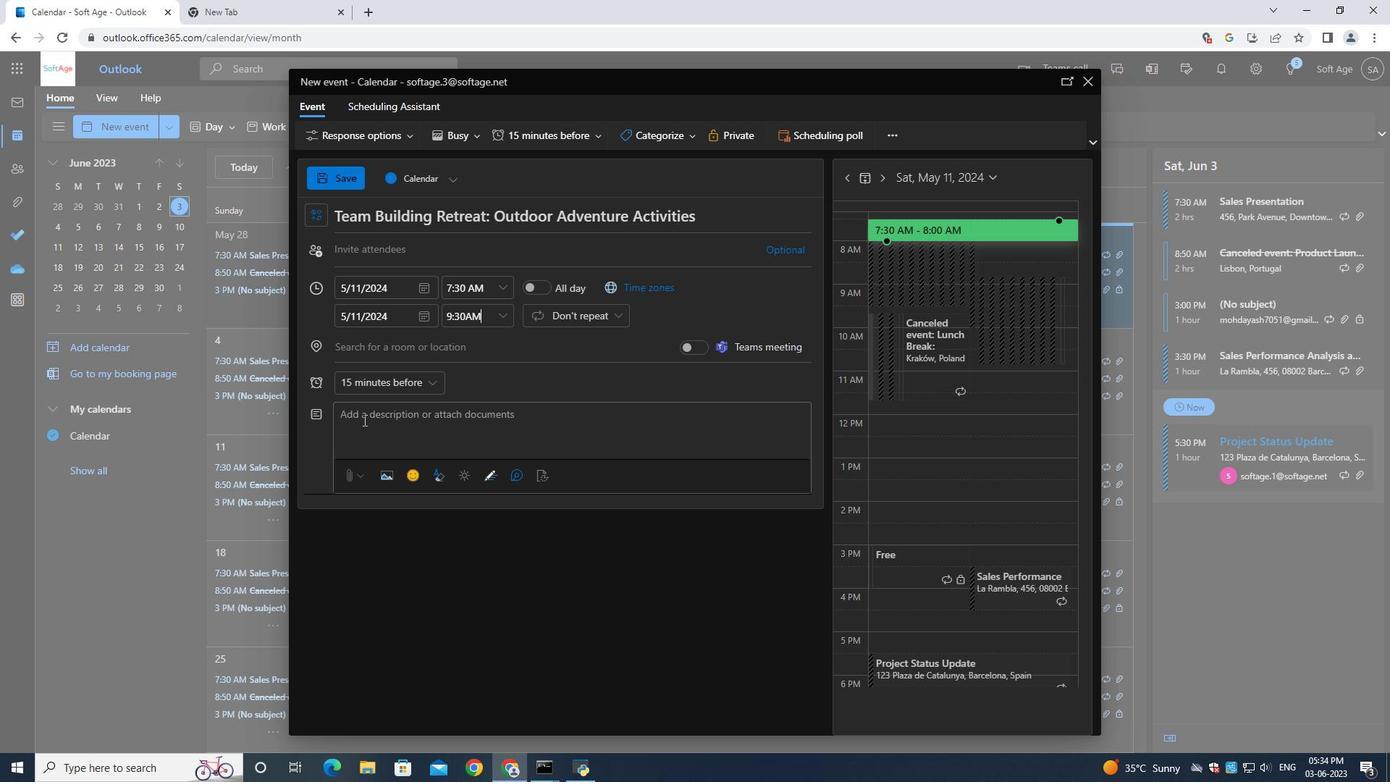 
Action: Mouse moved to (375, 416)
Screenshot: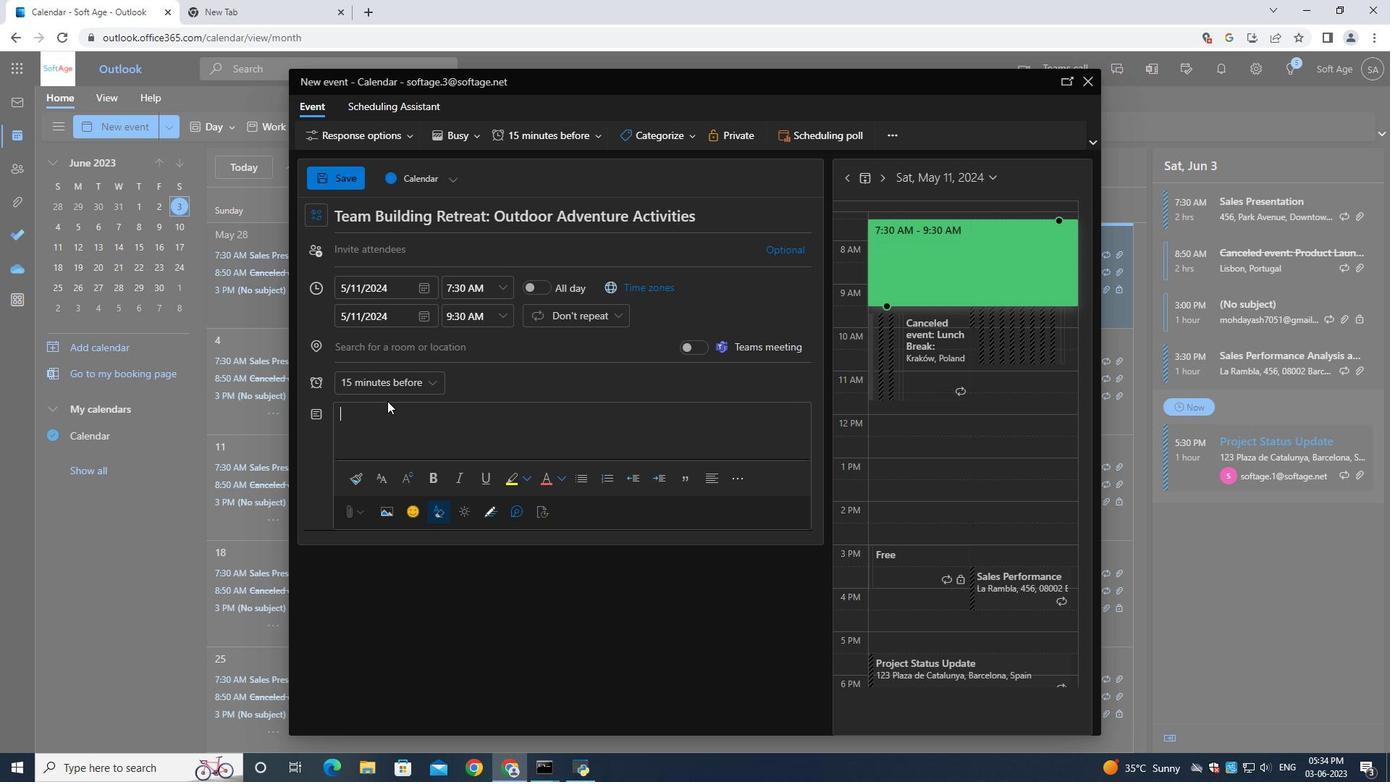 
Action: Key pressed <Key.shift>Participants<Key.space>will<Key.space>explore<Key.space>techniques<Key.space>for<Key.space>collaborative<Key.space>problem<Key.space>-<Key.backspace><Key.backspace>-solving<Key.space><Key.space><Key.backspace>,<Key.space>exploring<Key.space>win-win<Key.space>solutions<Key.space>and<Key.space>alternatives<Key.space>that<Key.space>satisfy<Key.space>both<Key.space>parties'<Key.space>interests.<Key.space><Key.shift>They<Key.space>will<Key.space>also<Key.space>tearn<Key.space><Key.backspace><Key.backspace><Key.backspace><Key.backspace><Key.backspace><Key.backspace>learn<Key.space>how<Key.space>to<Key.space>identify<Key.space>and<Key.space>overcome<Key.space>common<Key.space>negotiation<Key.space>obstacles
Screenshot: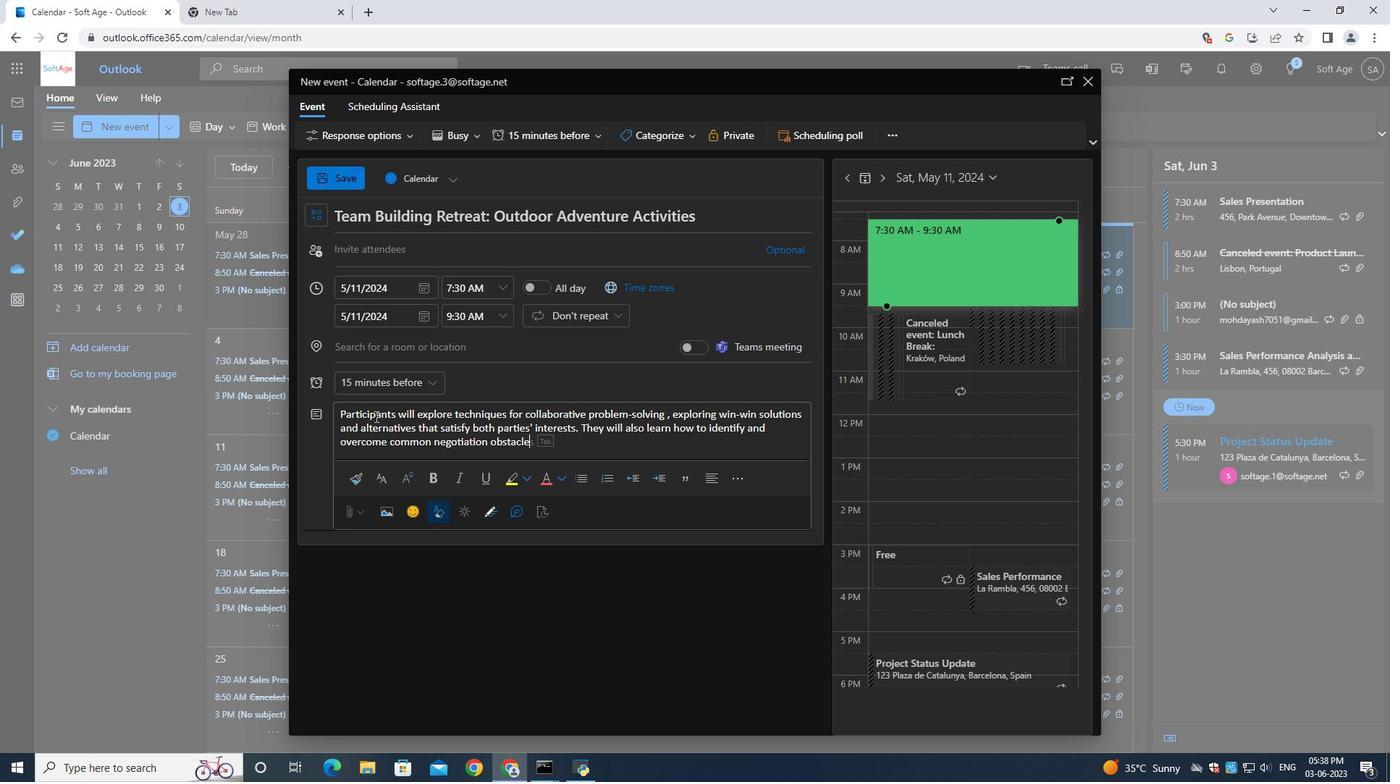
Action: Mouse moved to (643, 136)
Screenshot: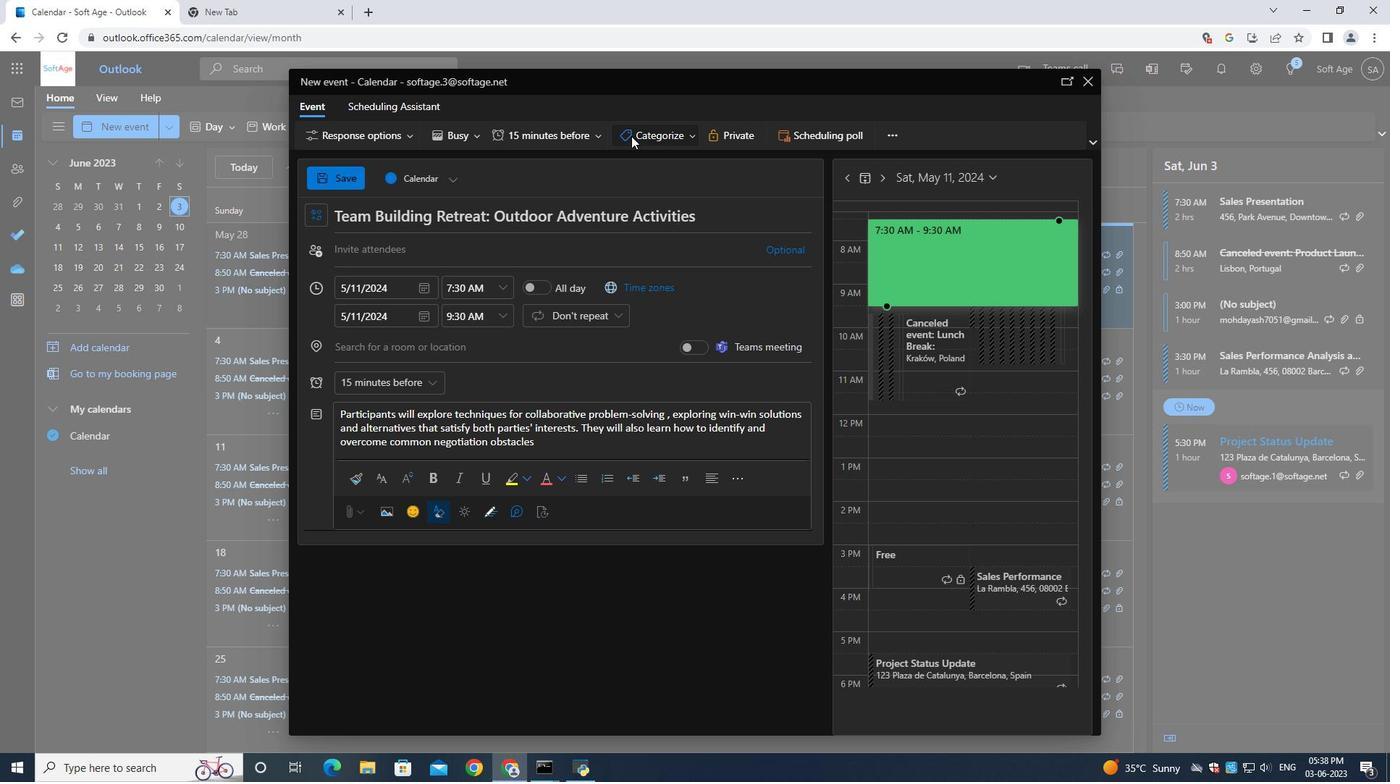 
Action: Mouse pressed left at (643, 136)
Screenshot: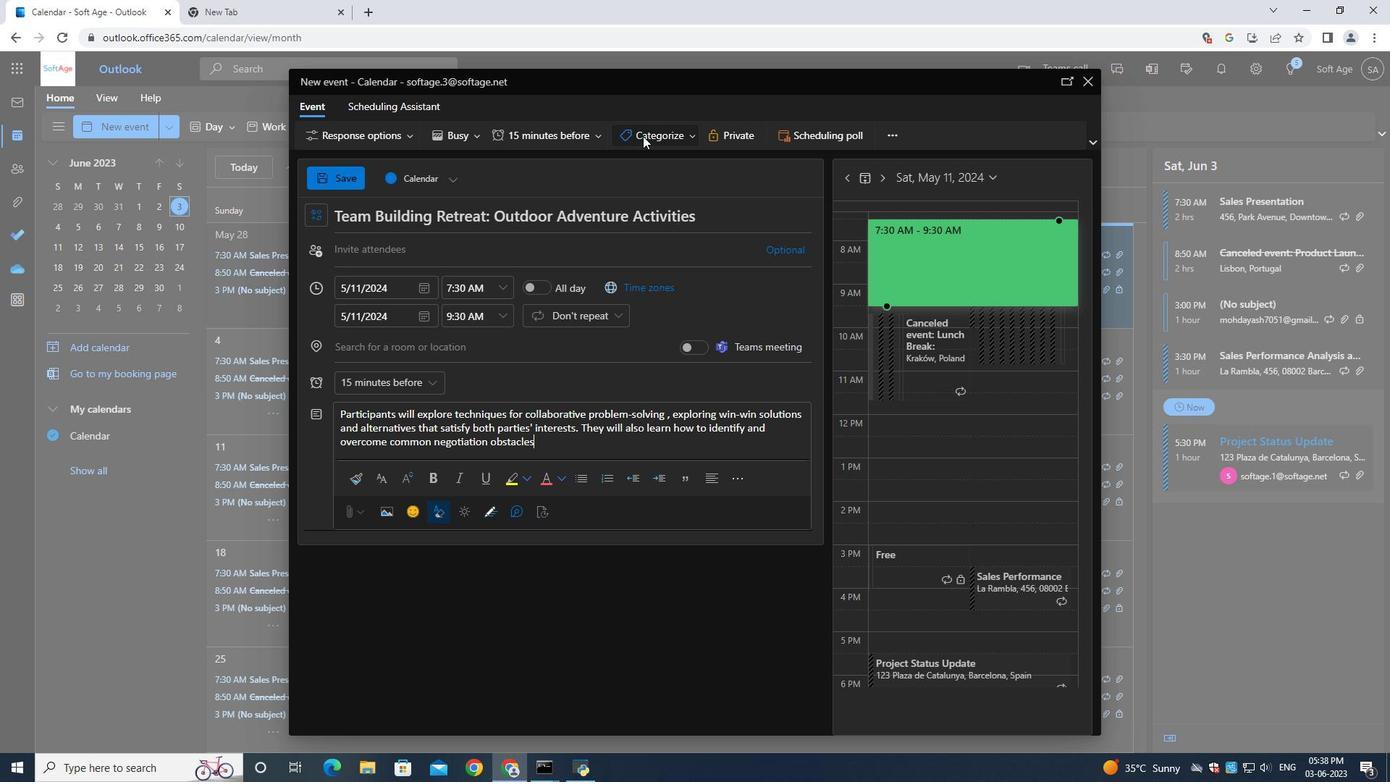 
Action: Mouse moved to (643, 252)
Screenshot: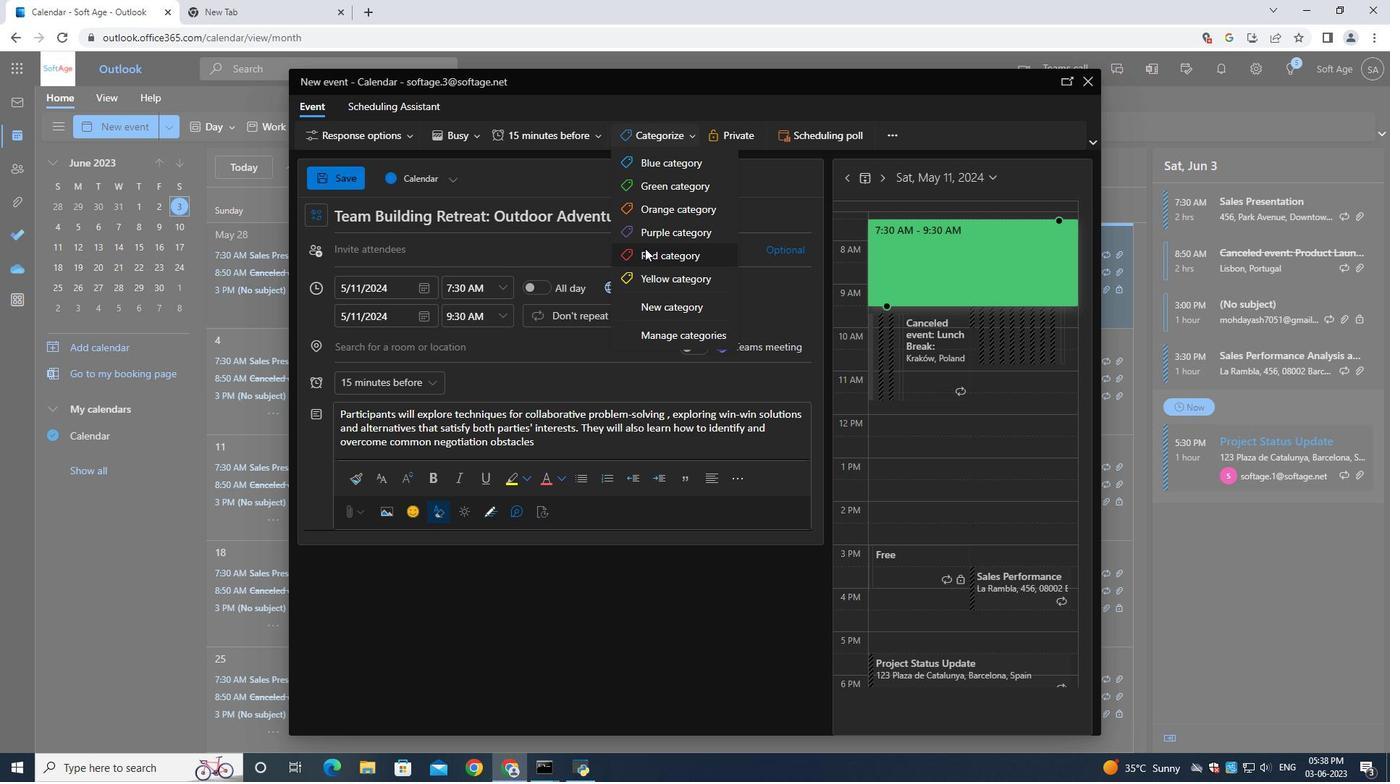 
Action: Mouse pressed left at (643, 252)
Screenshot: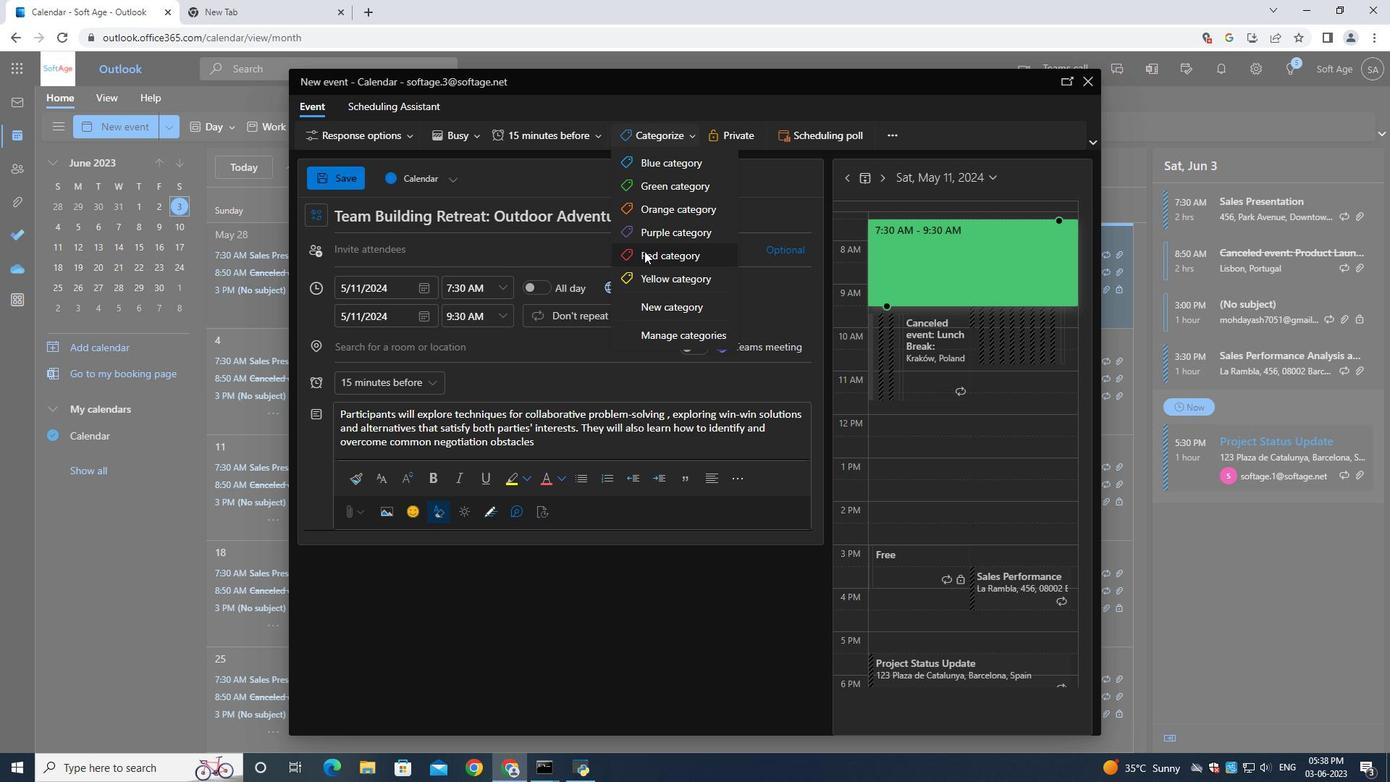 
Action: Mouse moved to (377, 350)
Screenshot: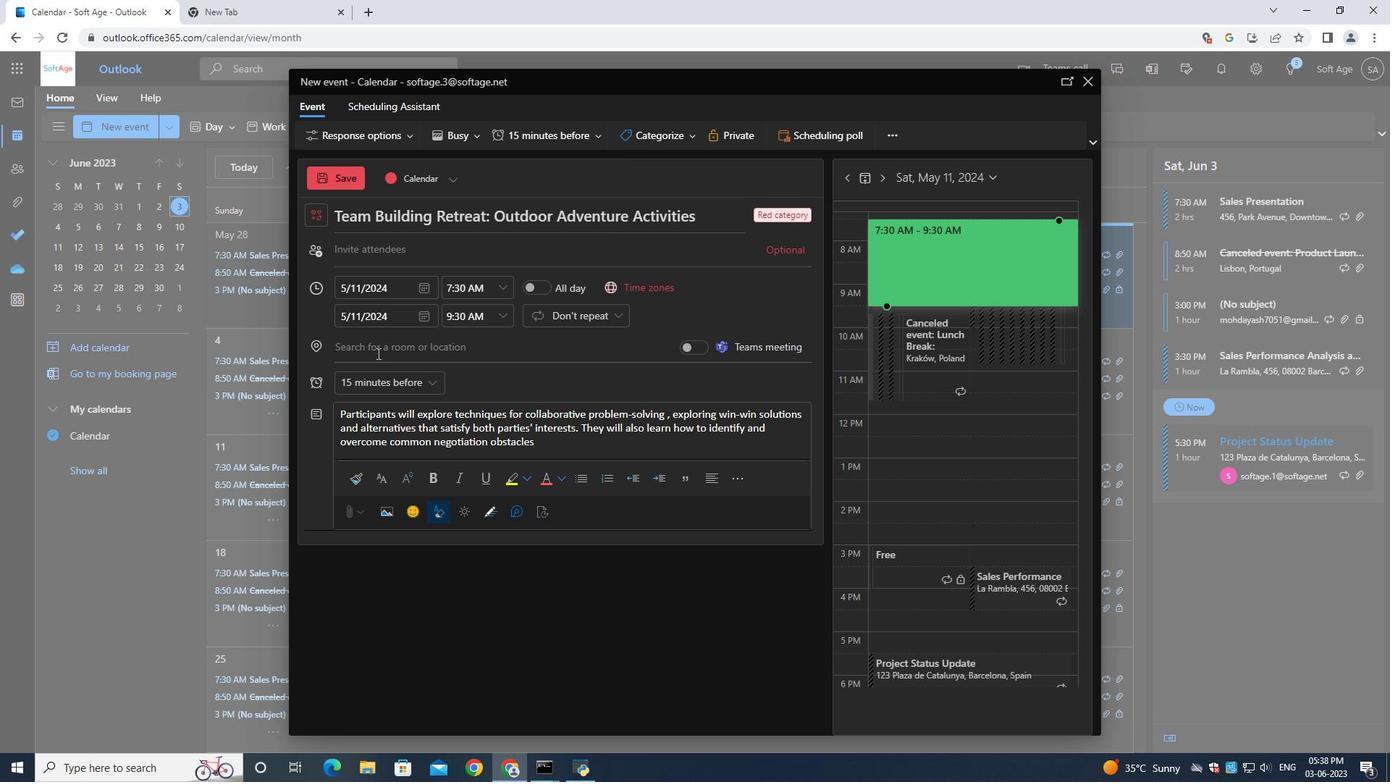 
Action: Mouse pressed left at (377, 350)
Screenshot: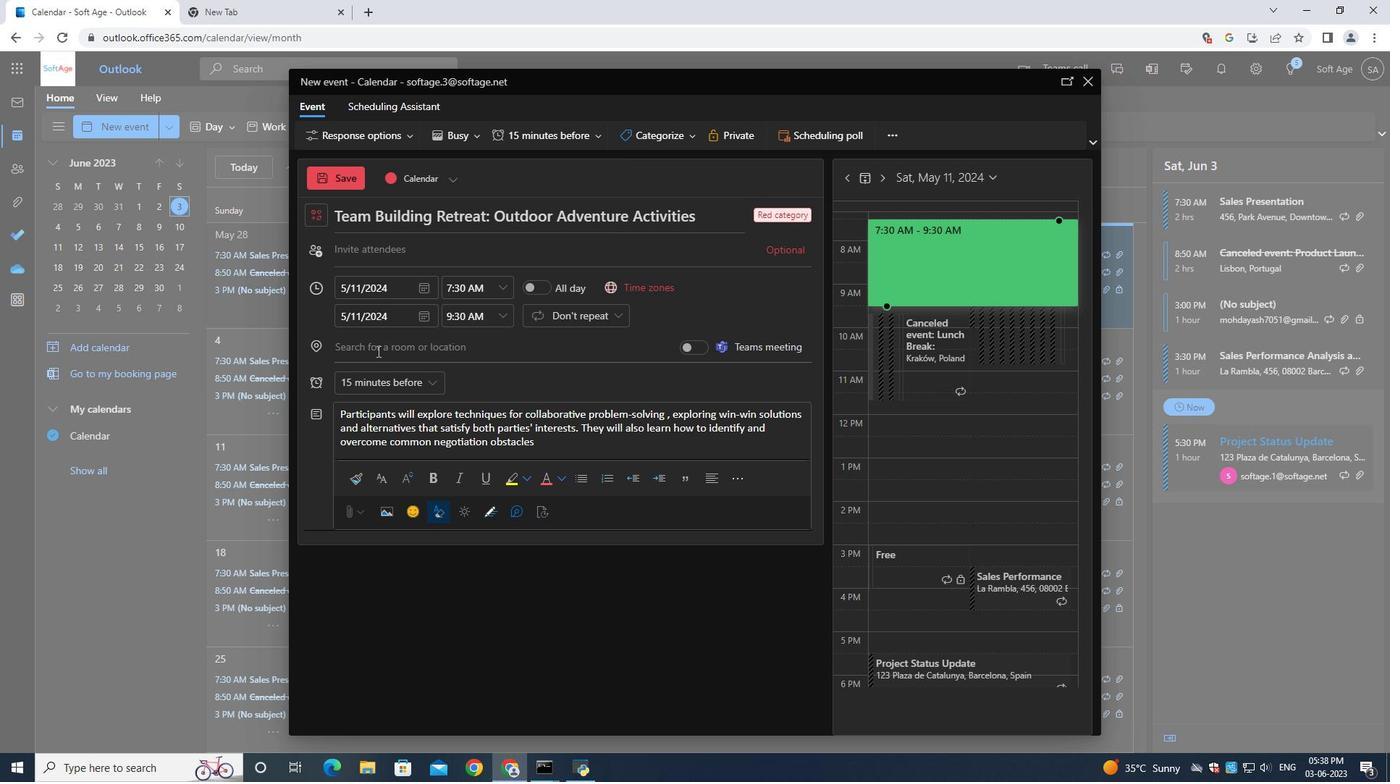 
Action: Key pressed <Key.shift>Paris,<Key.shift>France
Screenshot: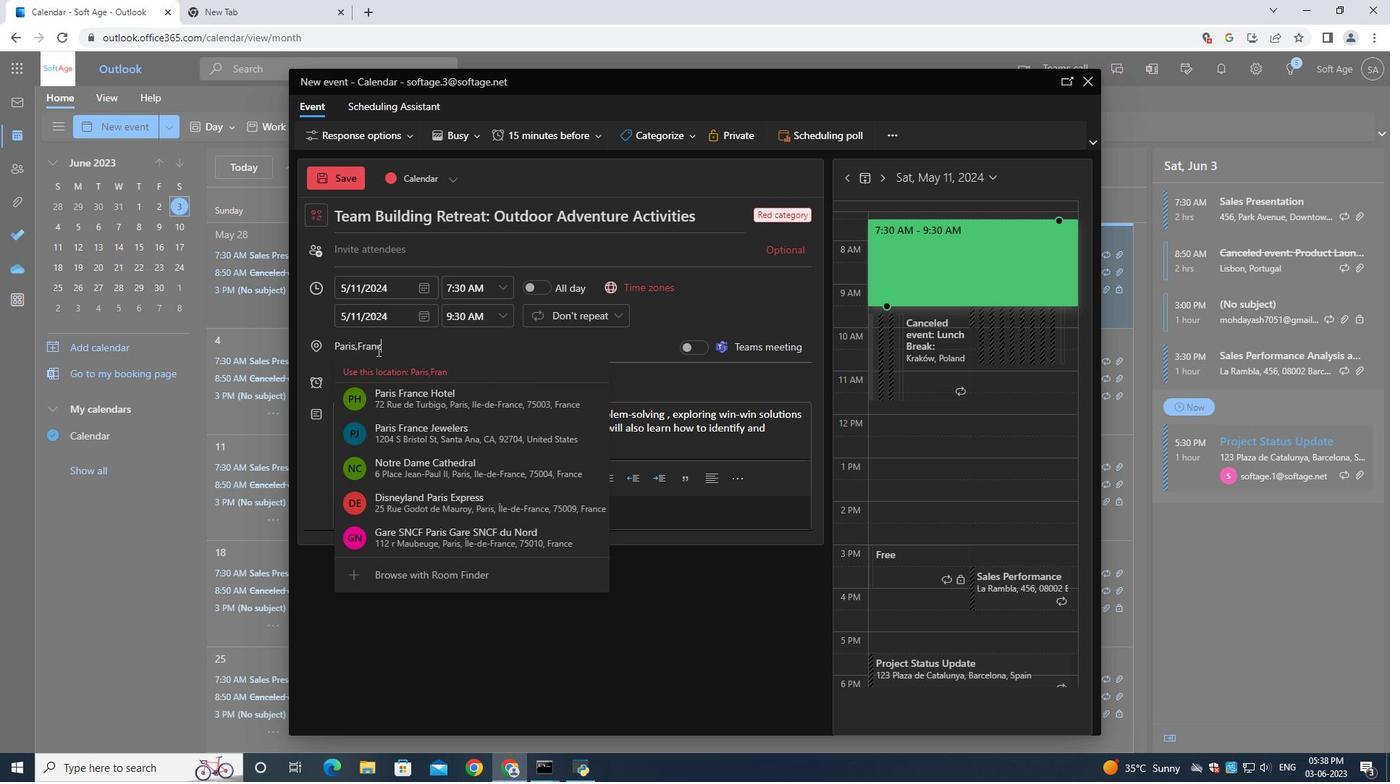 
Action: Mouse moved to (398, 249)
Screenshot: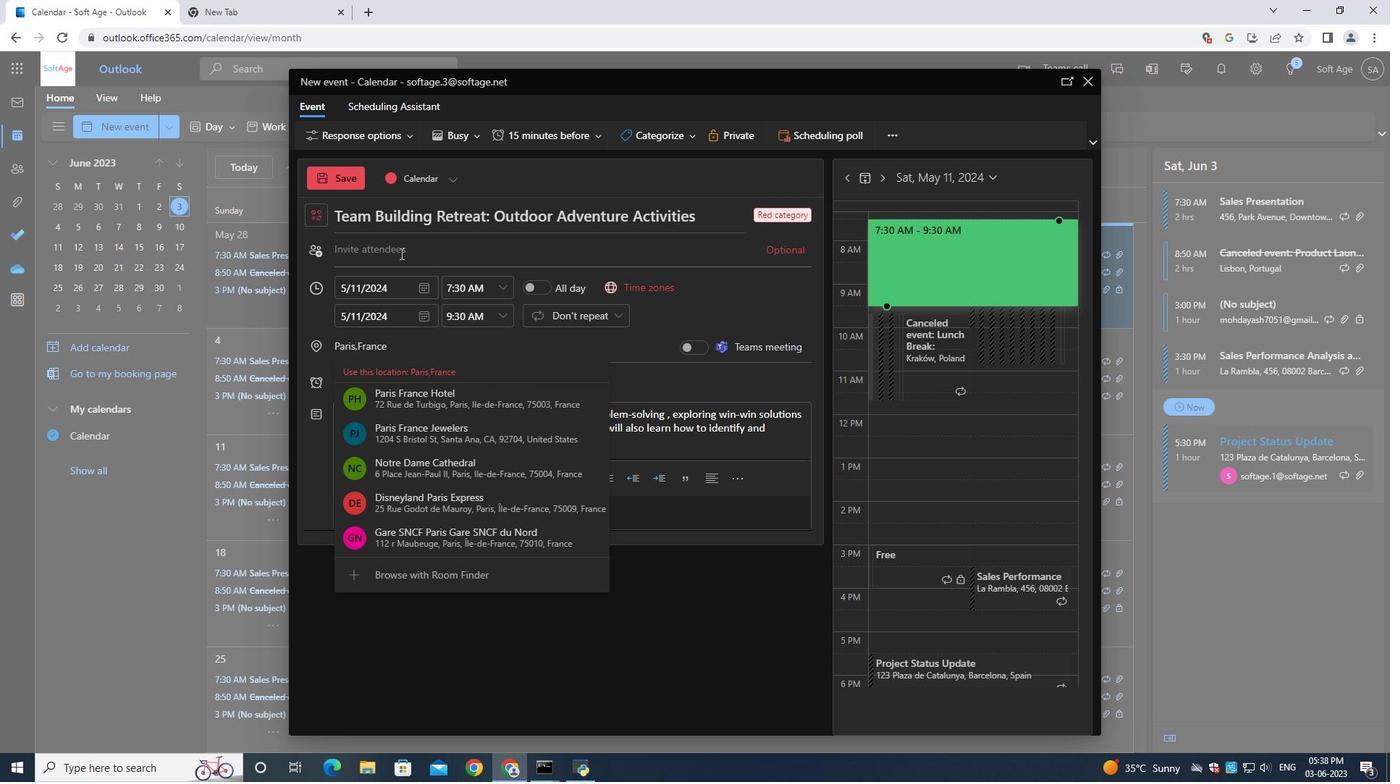 
Action: Mouse pressed left at (398, 249)
Screenshot: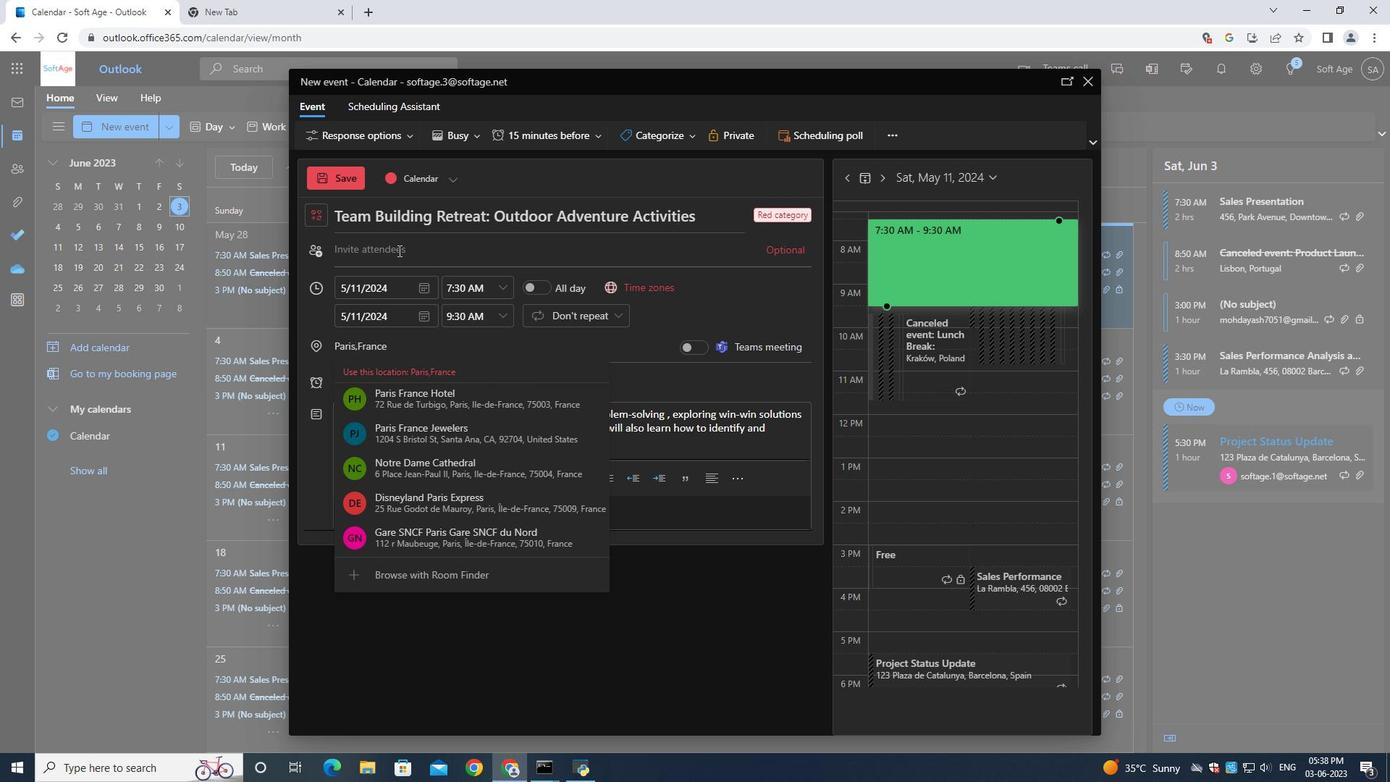 
Action: Key pressed softage.5<Key.shift>@softage.net
Screenshot: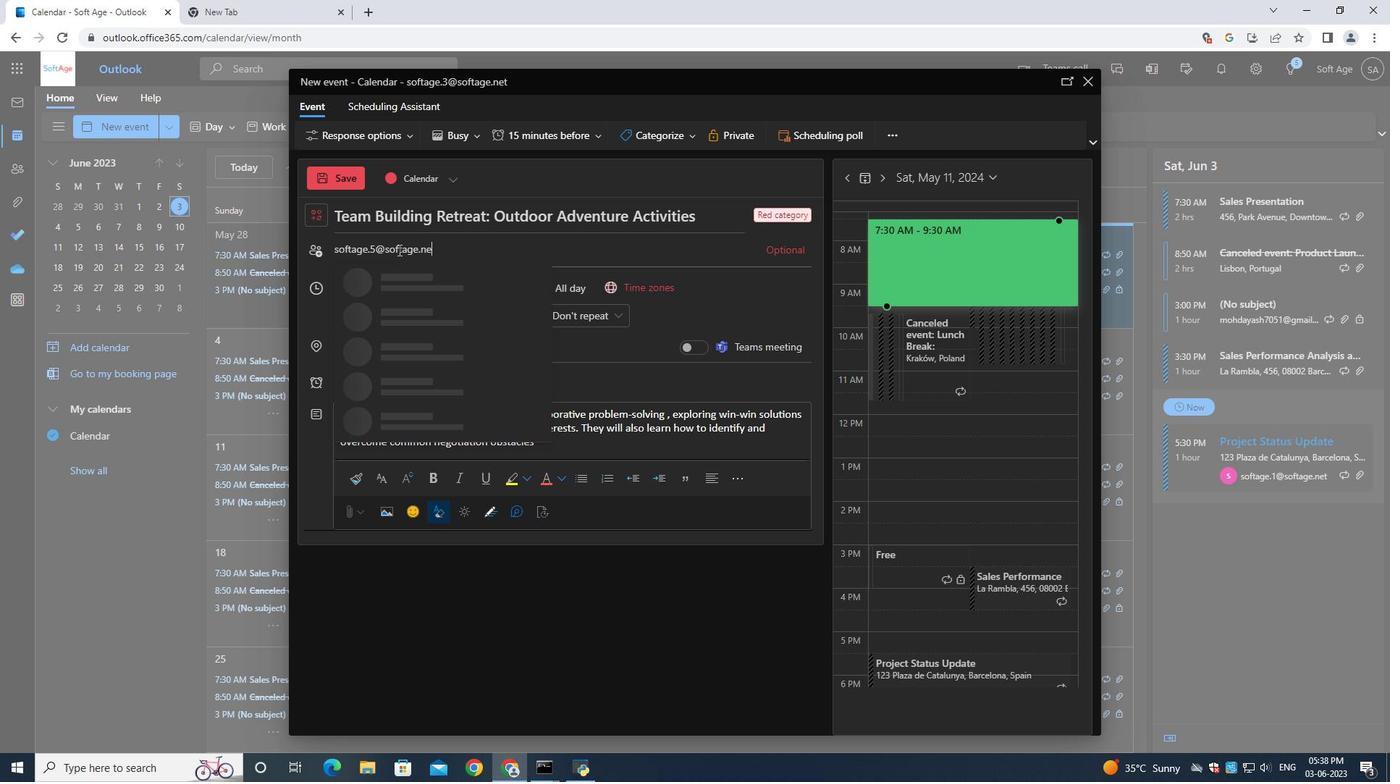 
Action: Mouse moved to (409, 270)
Screenshot: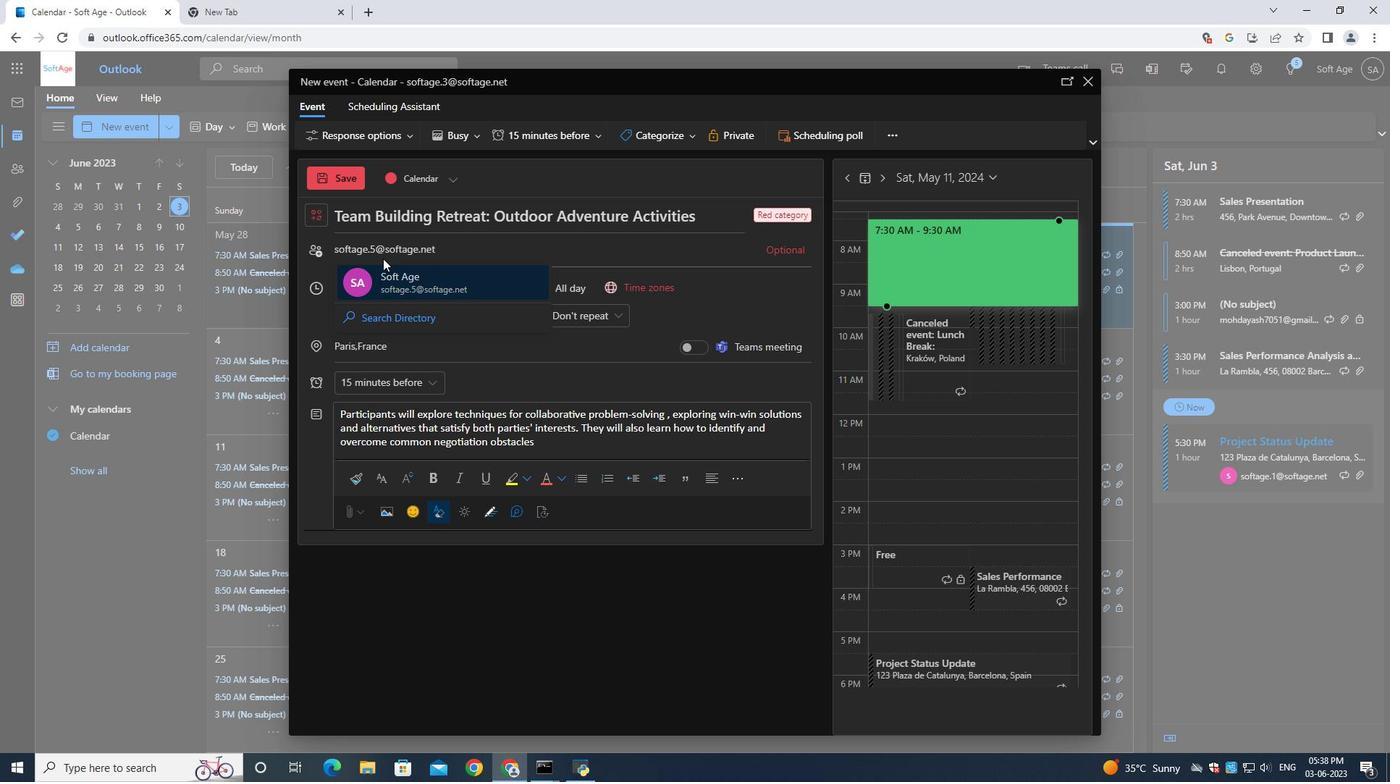 
Action: Mouse pressed left at (409, 270)
Screenshot: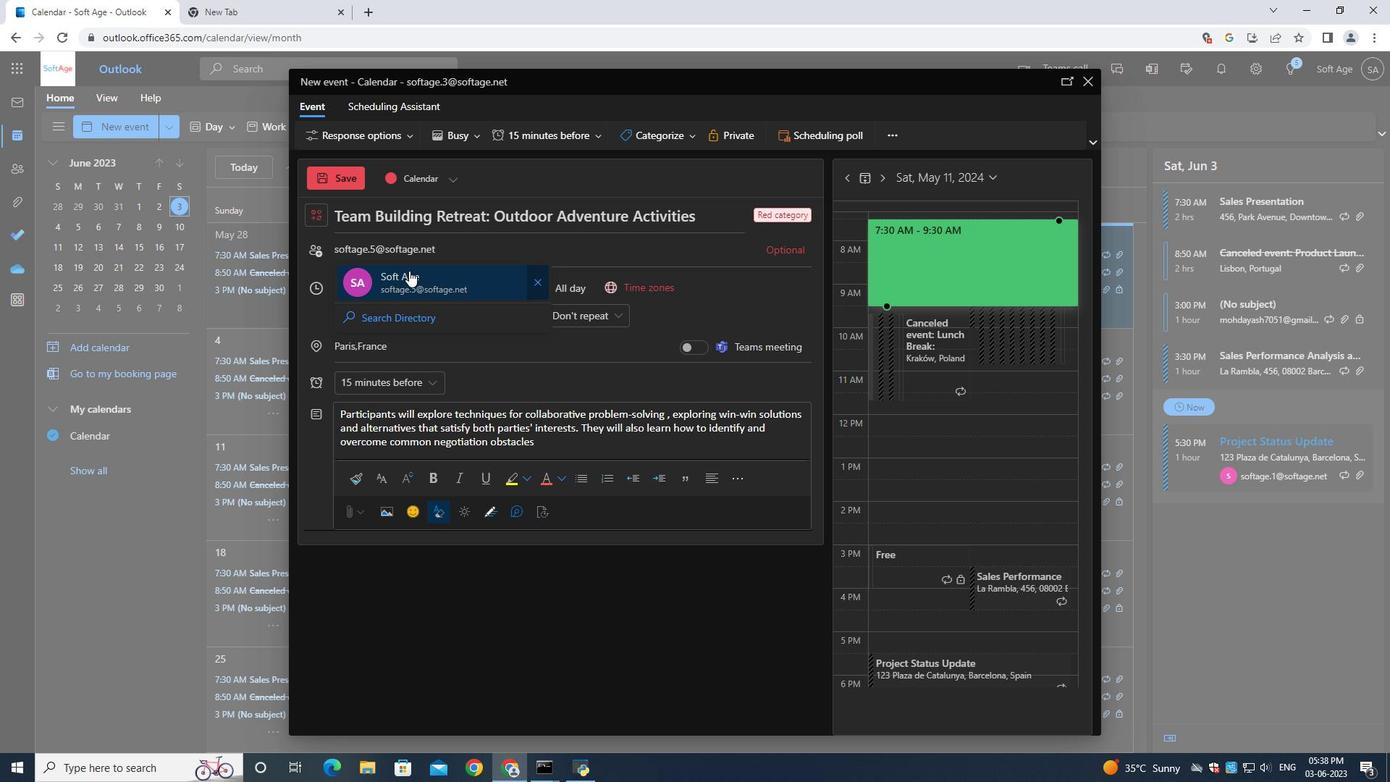 
Action: Key pressed softage.6<Key.shift>@softage.net
Screenshot: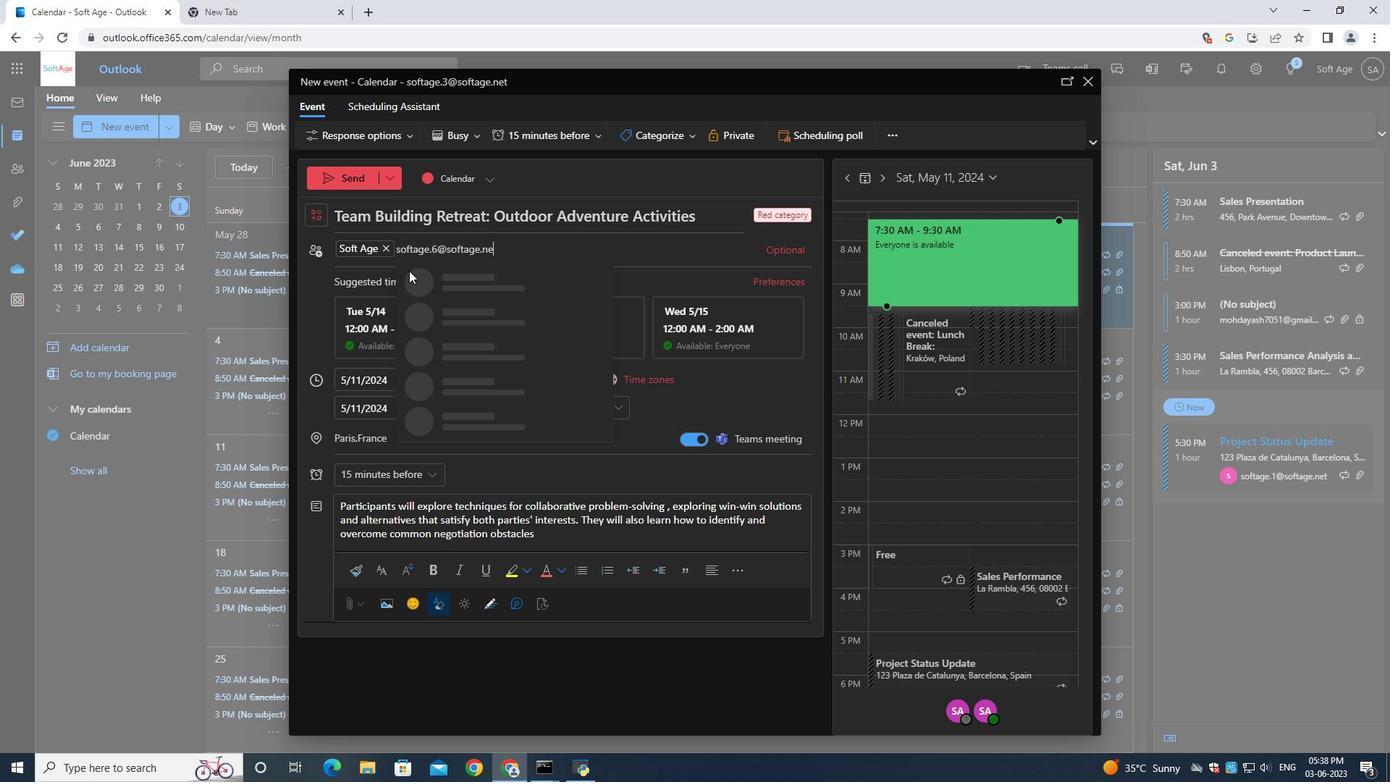 
Action: Mouse moved to (466, 288)
Screenshot: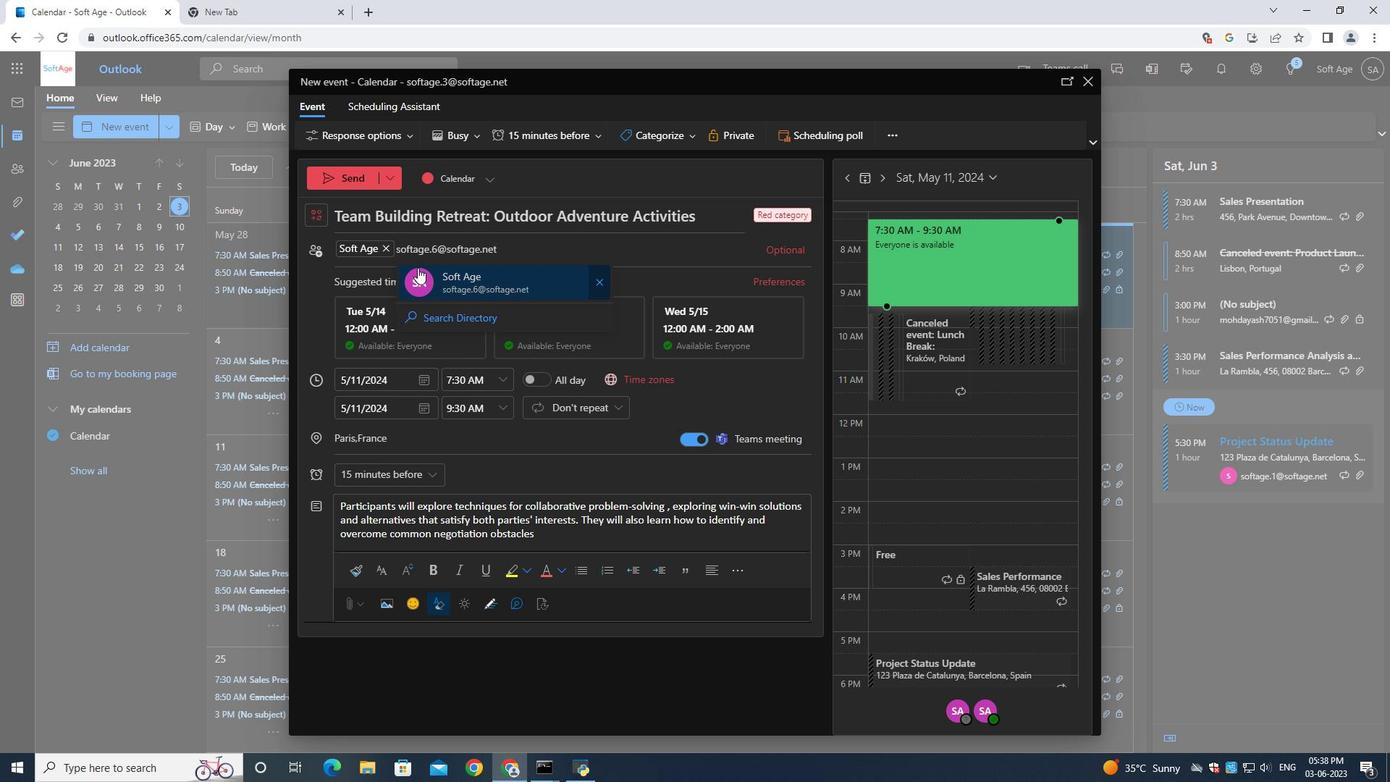 
Action: Mouse pressed left at (466, 288)
Screenshot: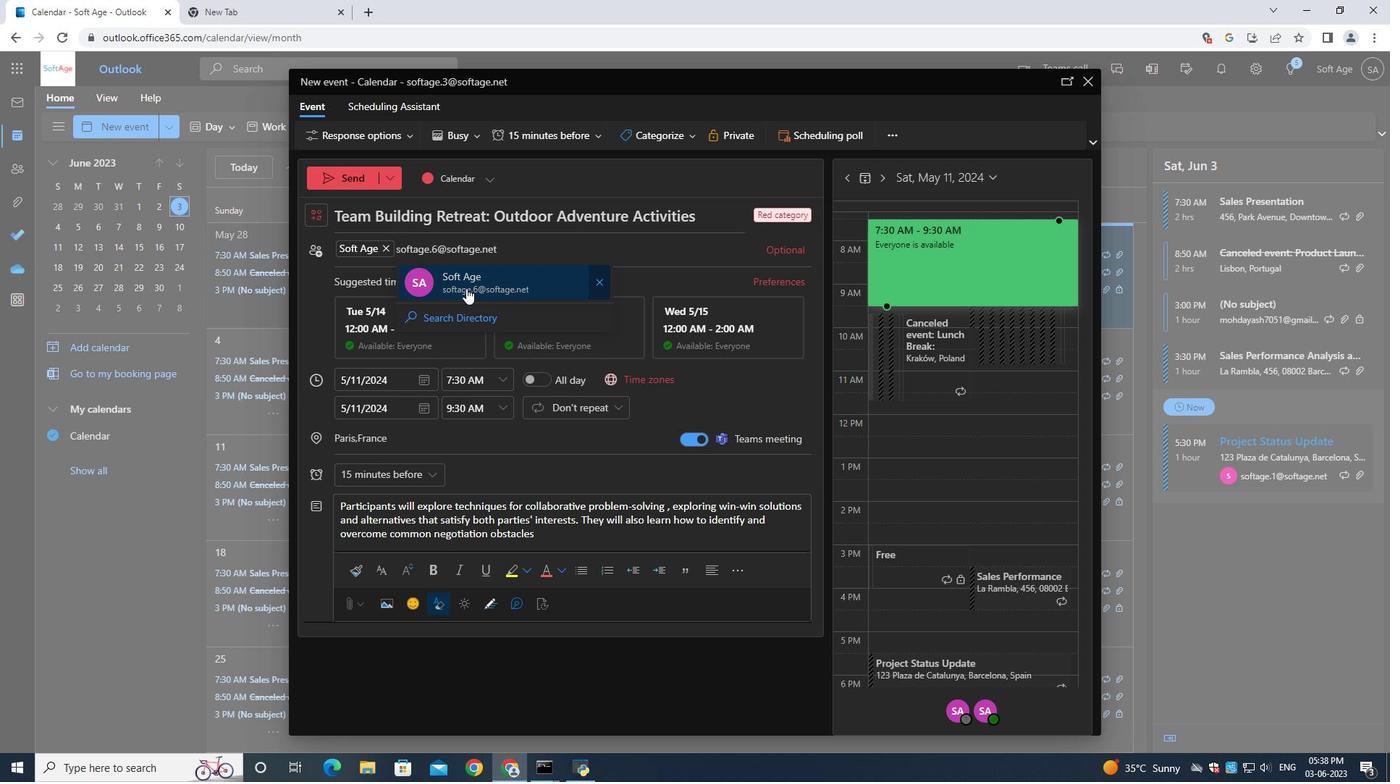 
Action: Mouse moved to (387, 481)
Screenshot: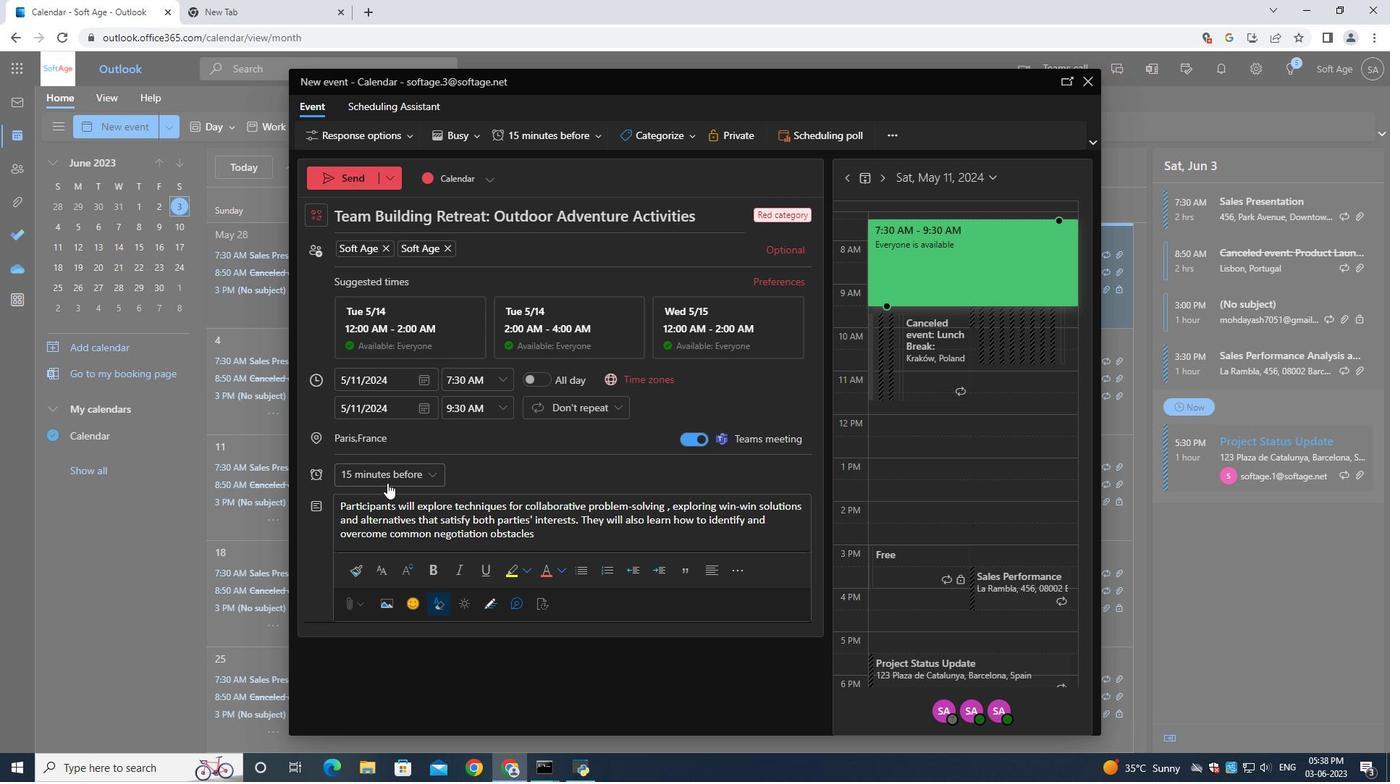 
Action: Mouse pressed left at (387, 481)
Screenshot: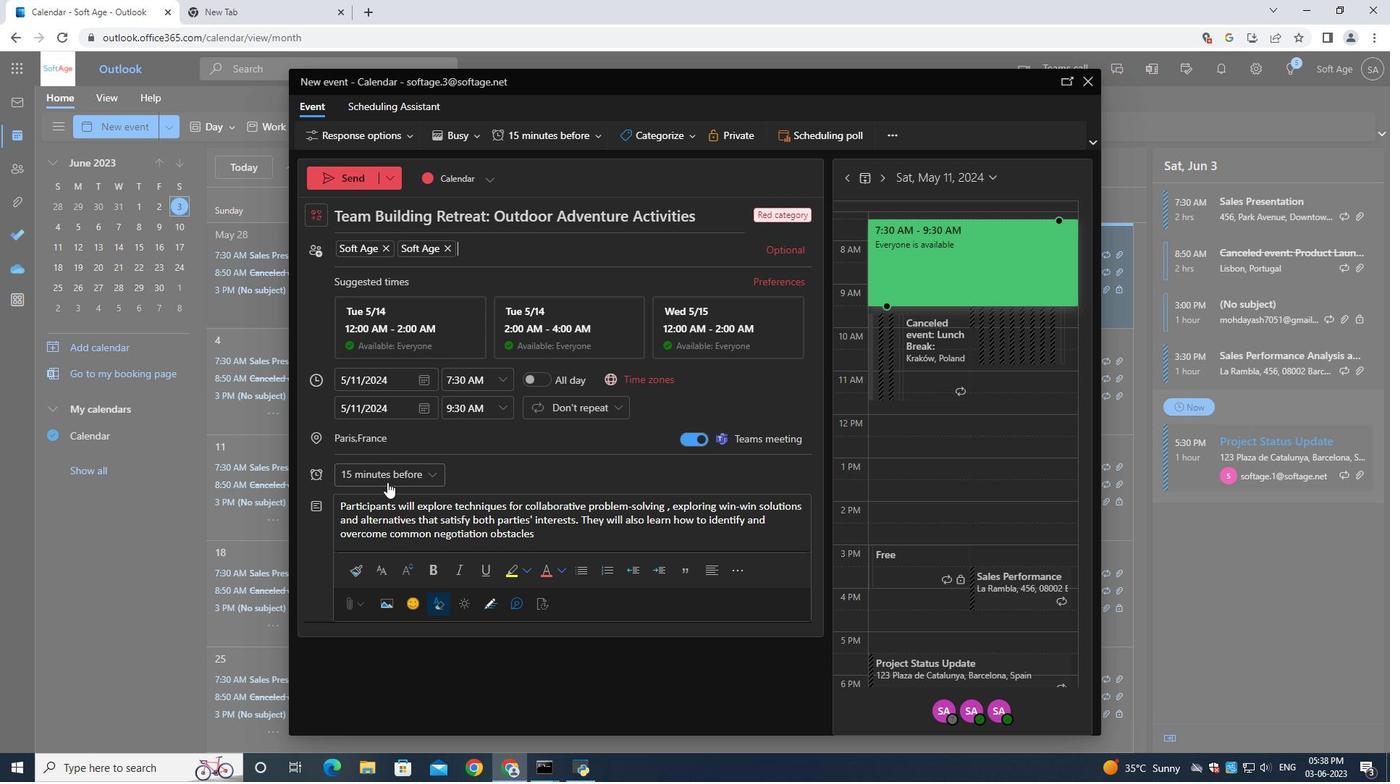 
Action: Mouse moved to (413, 292)
Screenshot: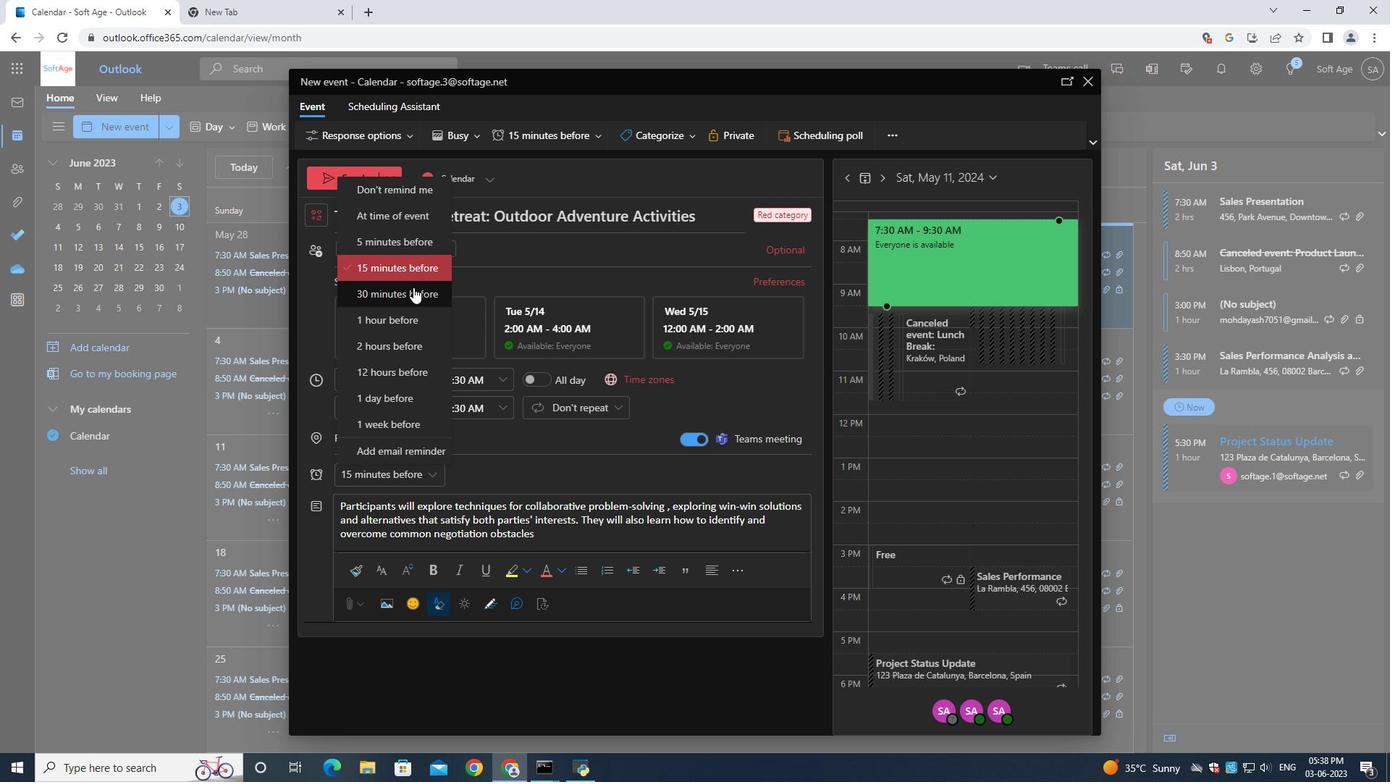 
Action: Mouse pressed left at (413, 292)
Screenshot: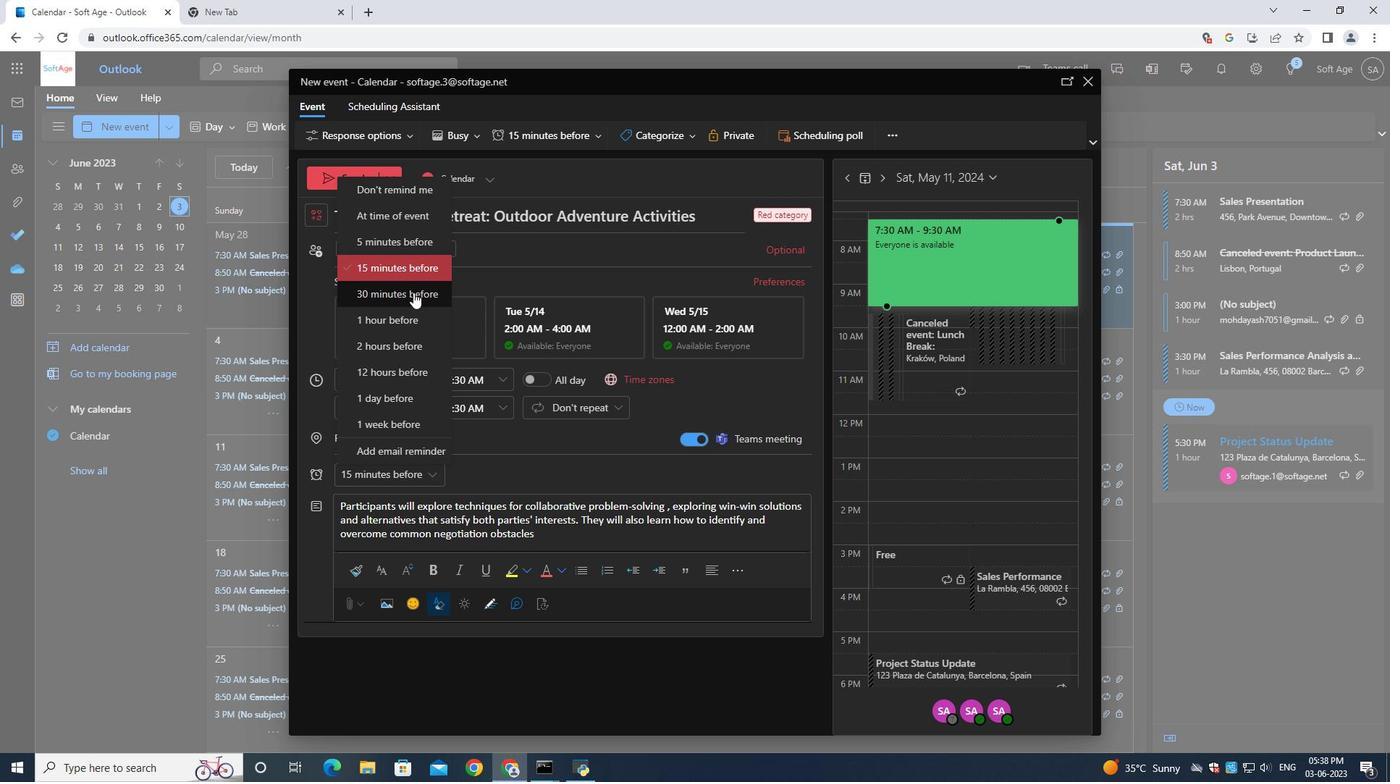 
Action: Mouse moved to (346, 179)
Screenshot: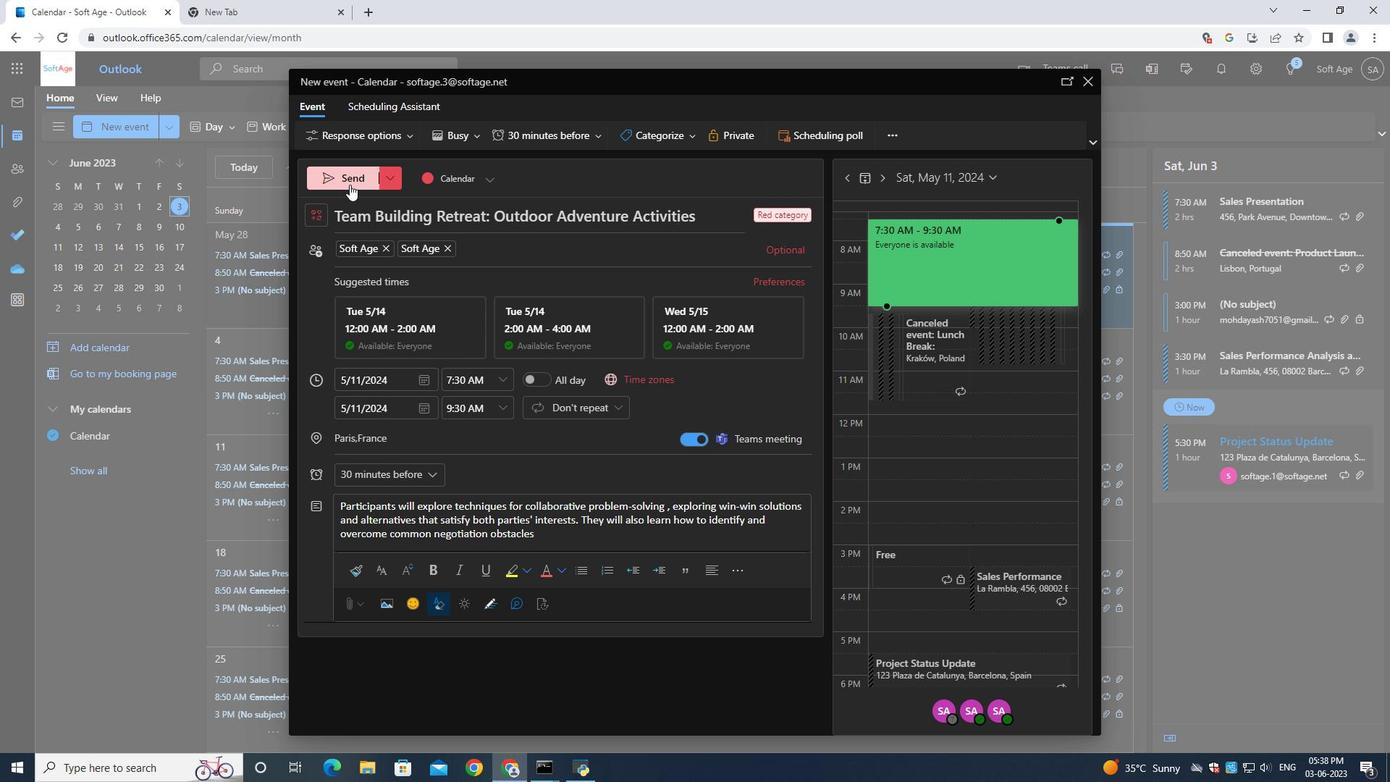 
Action: Mouse pressed left at (346, 179)
Screenshot: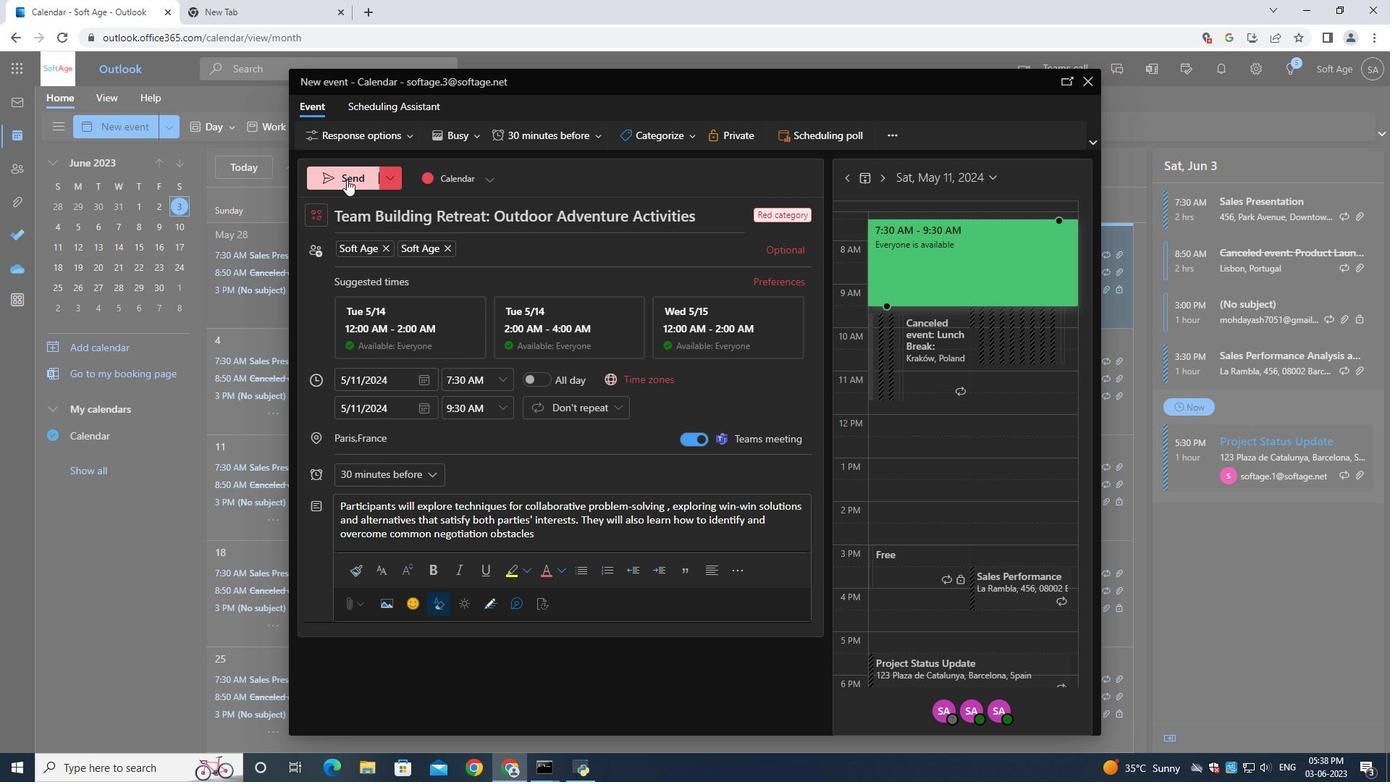 
Action: Mouse moved to (348, 179)
Screenshot: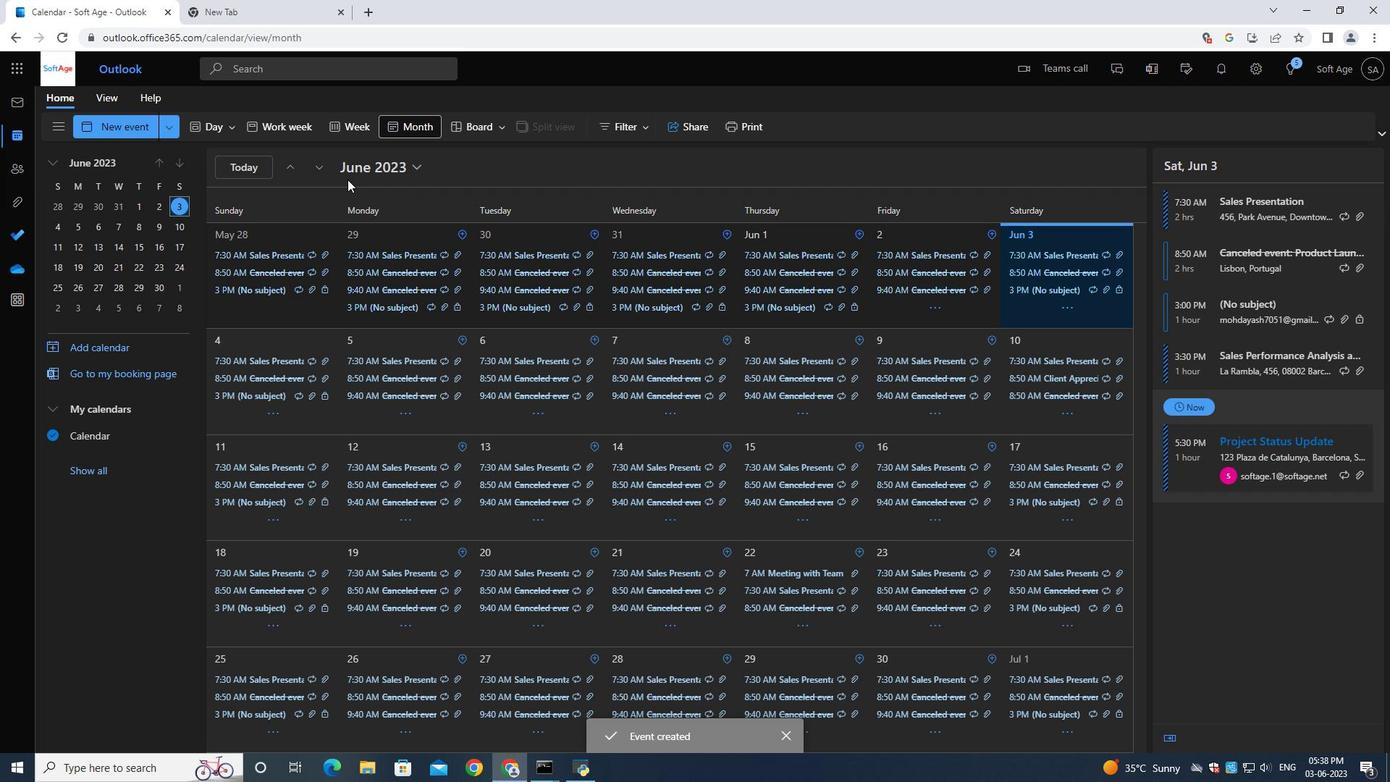 
